 Task: In the  document Pig.epub Add another  'page' Use the Tool Explore 'and look for brief about the picture in first page, copy 2-3 lines in second sheet.' Align the text to the center
Action: Mouse moved to (255, 353)
Screenshot: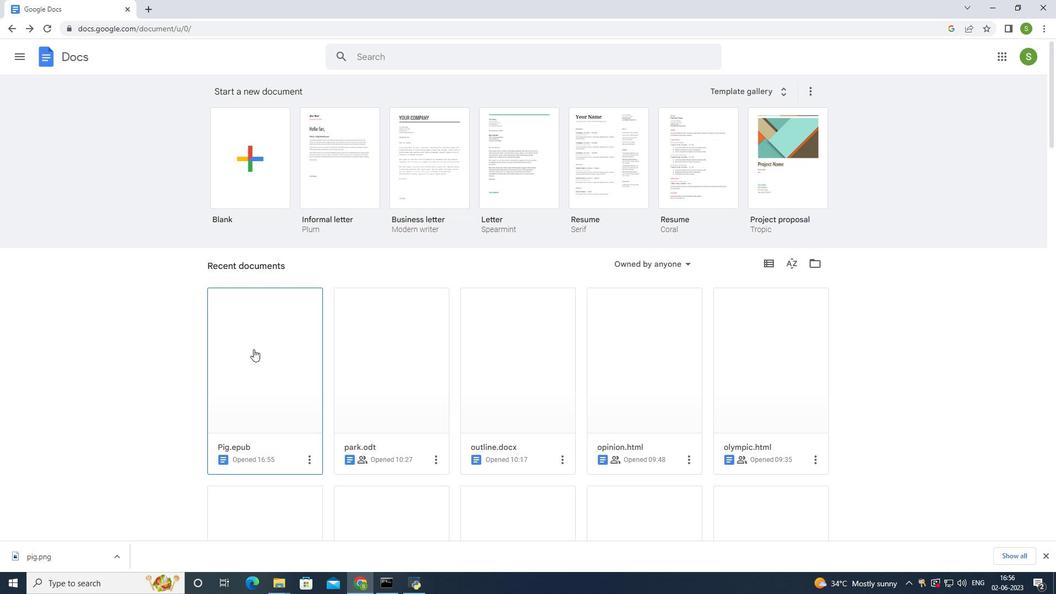 
Action: Mouse pressed left at (255, 353)
Screenshot: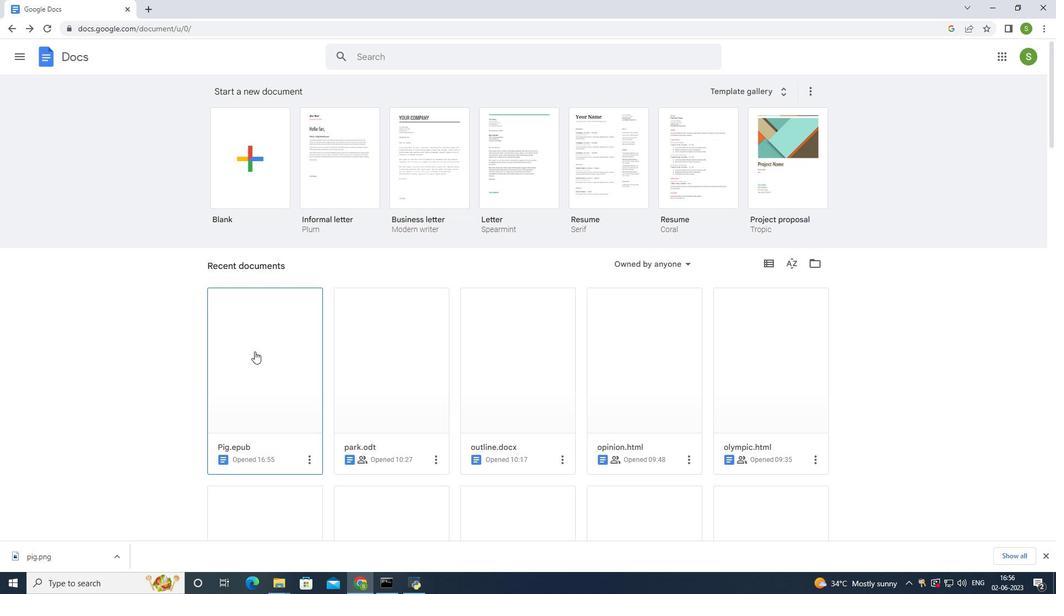 
Action: Mouse moved to (468, 289)
Screenshot: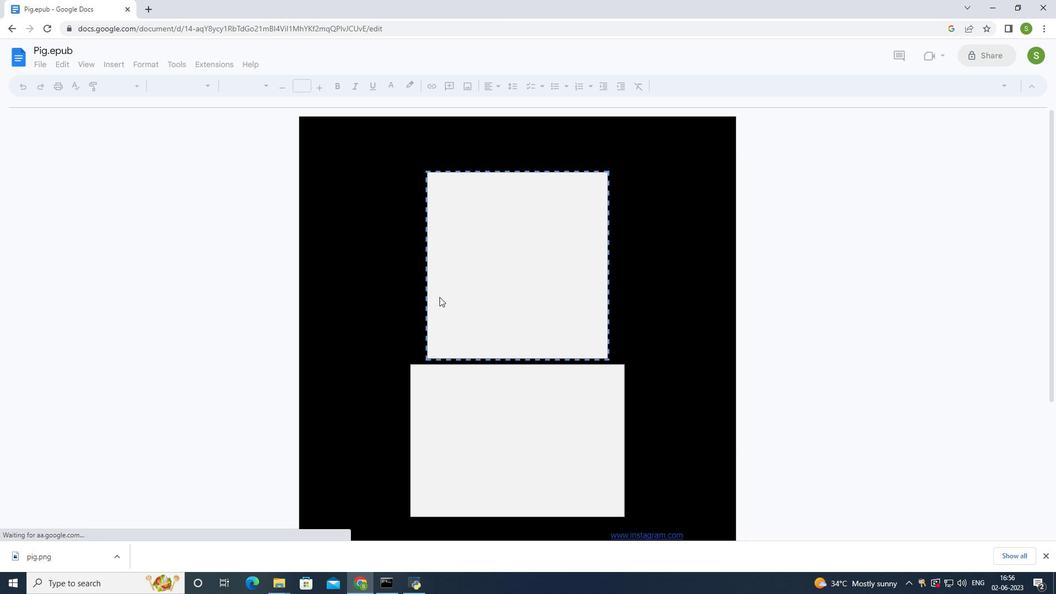 
Action: Mouse scrolled (468, 288) with delta (0, 0)
Screenshot: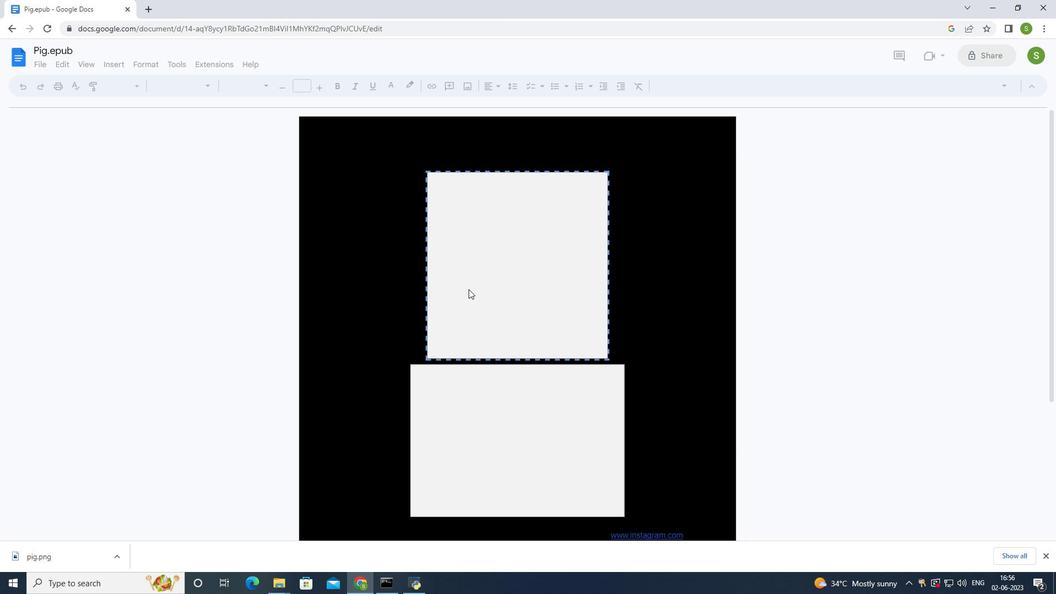 
Action: Mouse scrolled (468, 288) with delta (0, 0)
Screenshot: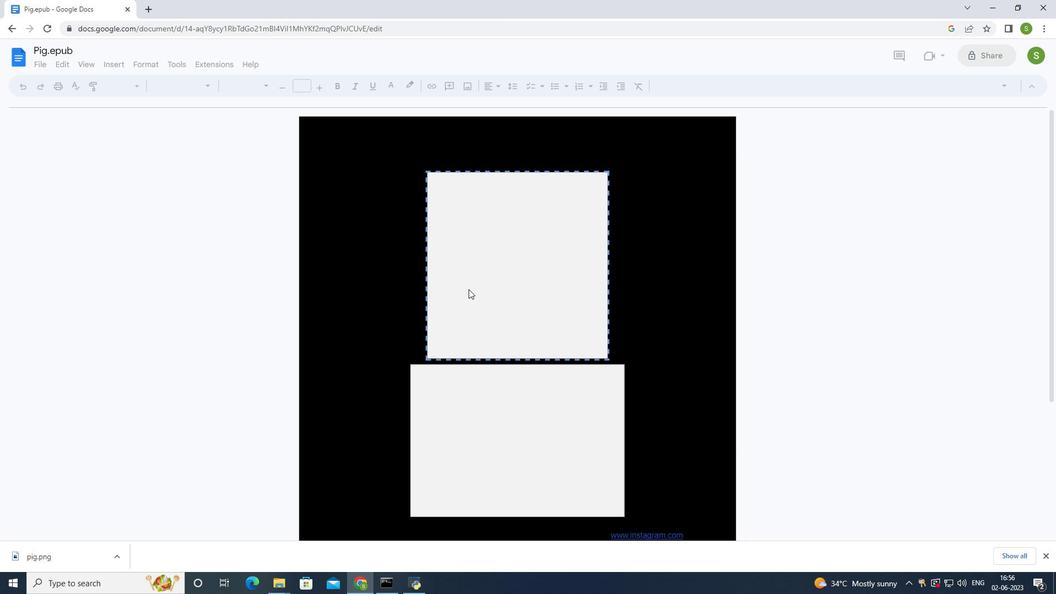 
Action: Mouse scrolled (468, 288) with delta (0, 0)
Screenshot: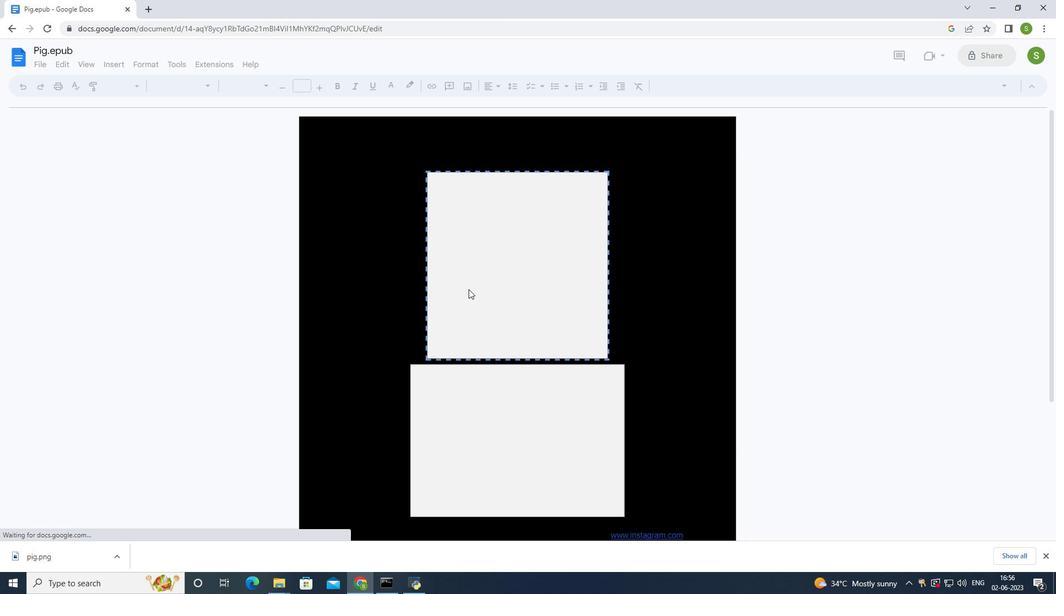 
Action: Mouse scrolled (468, 288) with delta (0, 0)
Screenshot: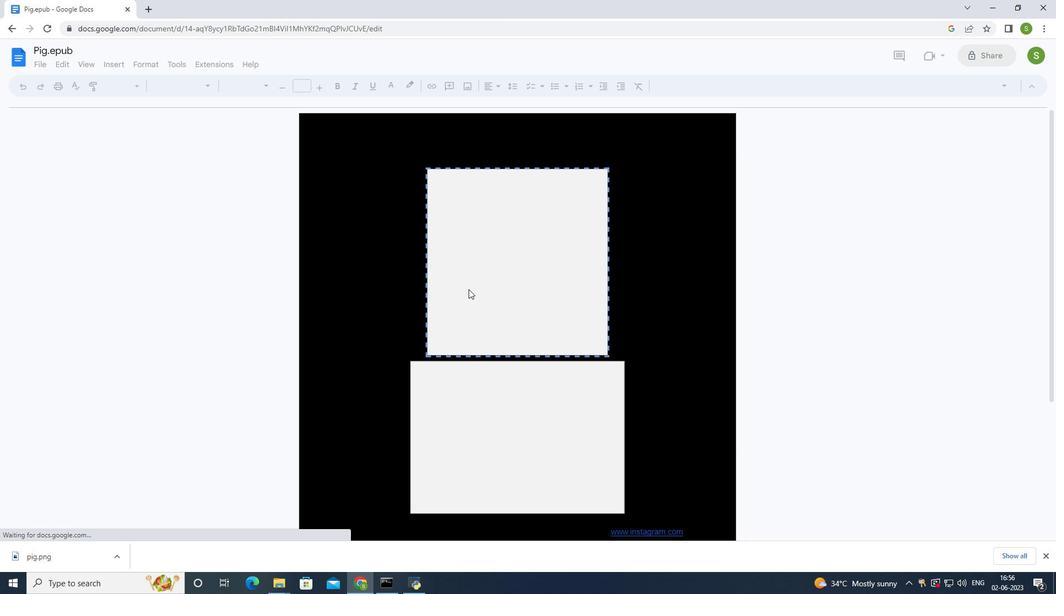 
Action: Mouse scrolled (468, 288) with delta (0, 0)
Screenshot: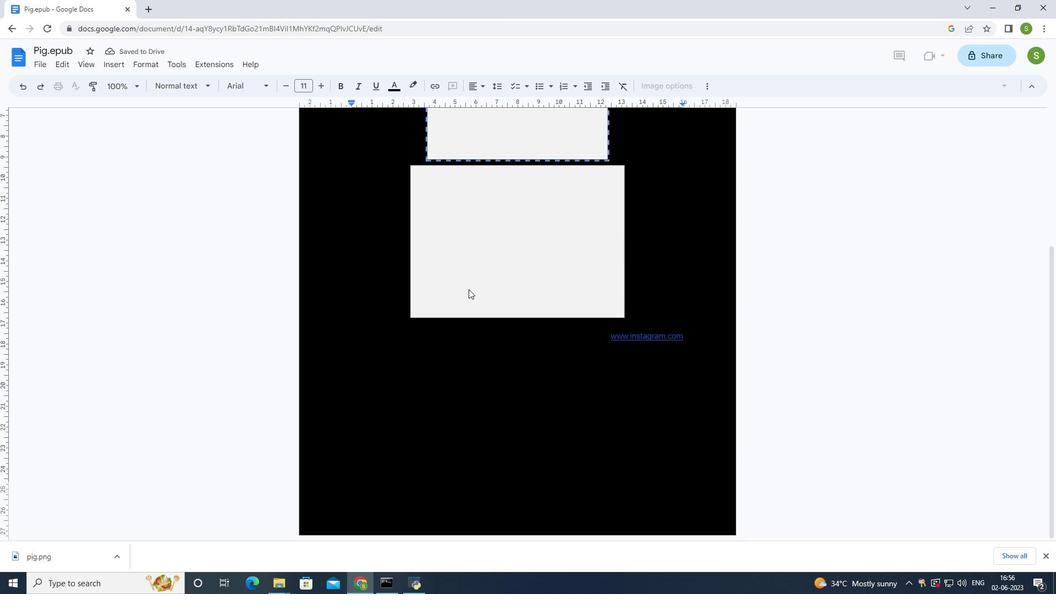 
Action: Mouse scrolled (468, 288) with delta (0, 0)
Screenshot: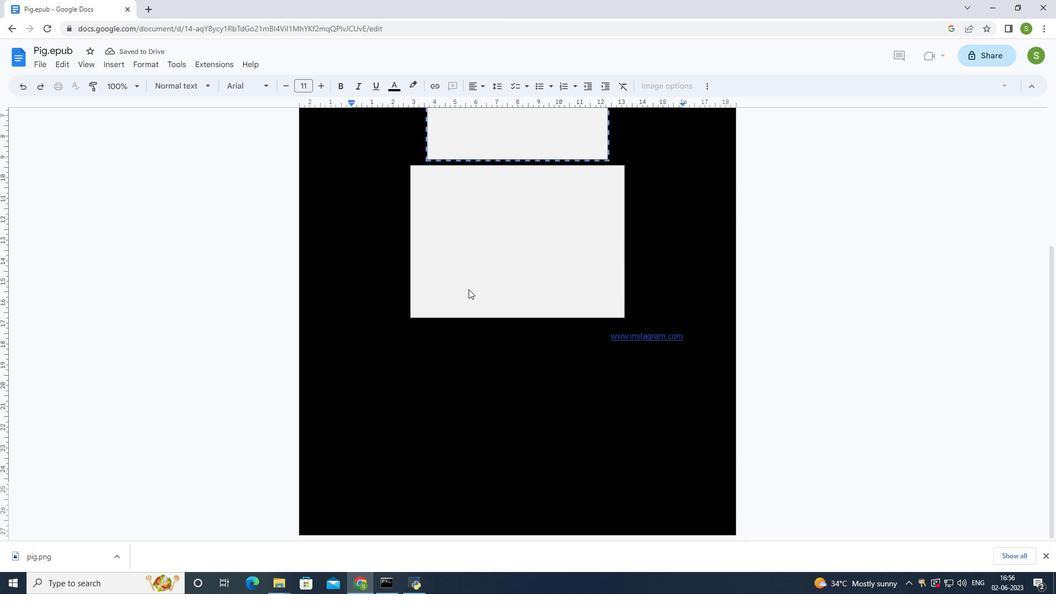 
Action: Mouse scrolled (468, 288) with delta (0, 0)
Screenshot: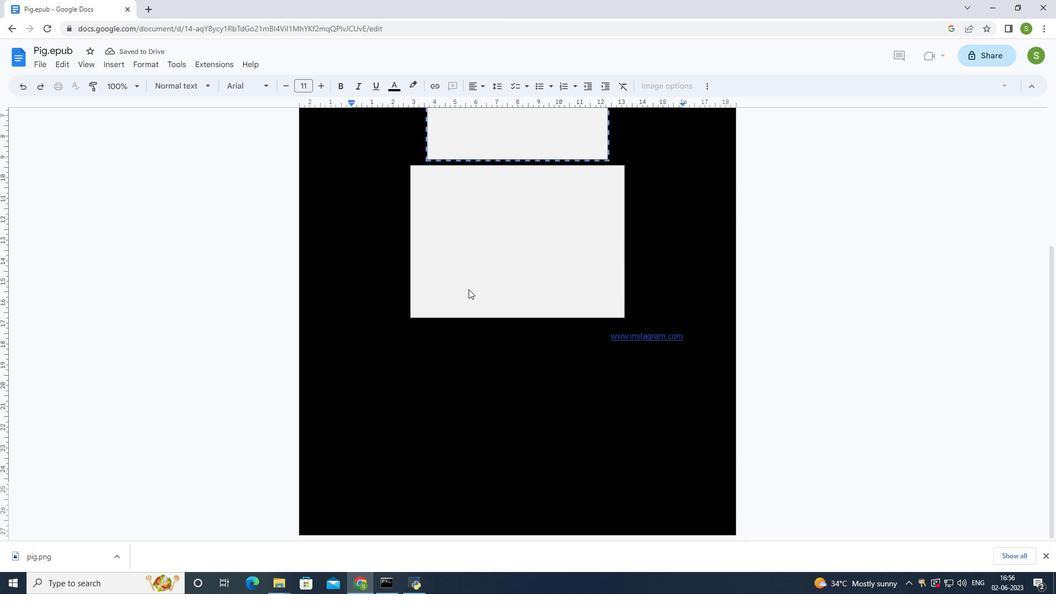 
Action: Mouse moved to (44, 63)
Screenshot: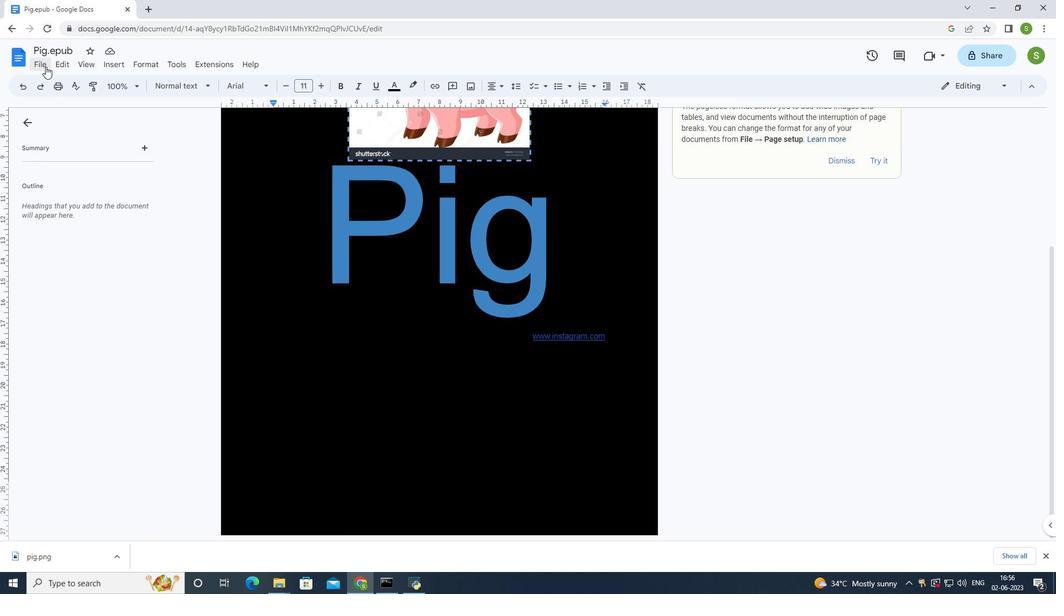 
Action: Mouse pressed left at (44, 63)
Screenshot: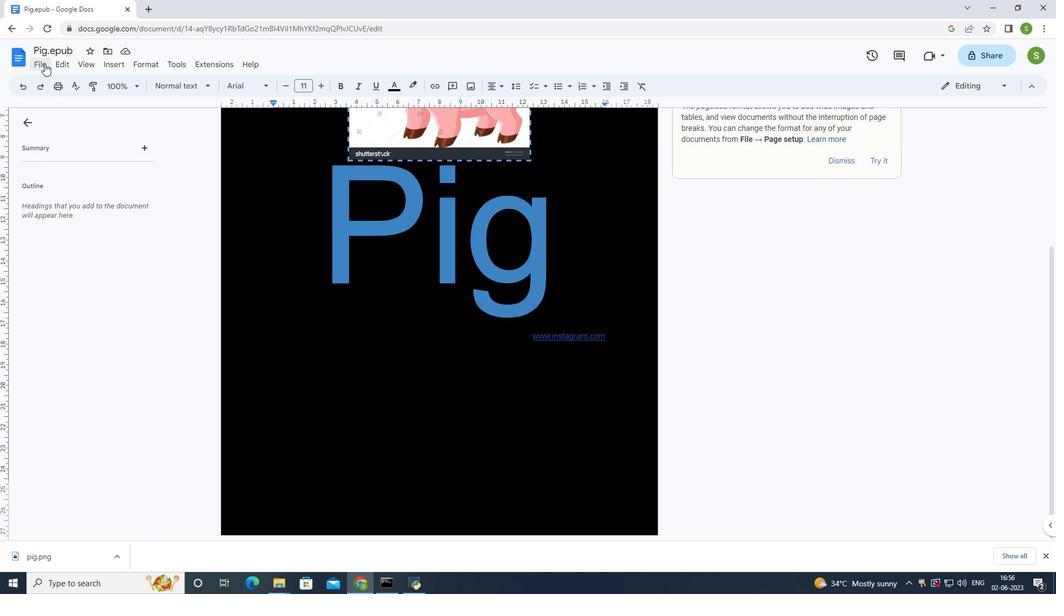 
Action: Mouse moved to (164, 377)
Screenshot: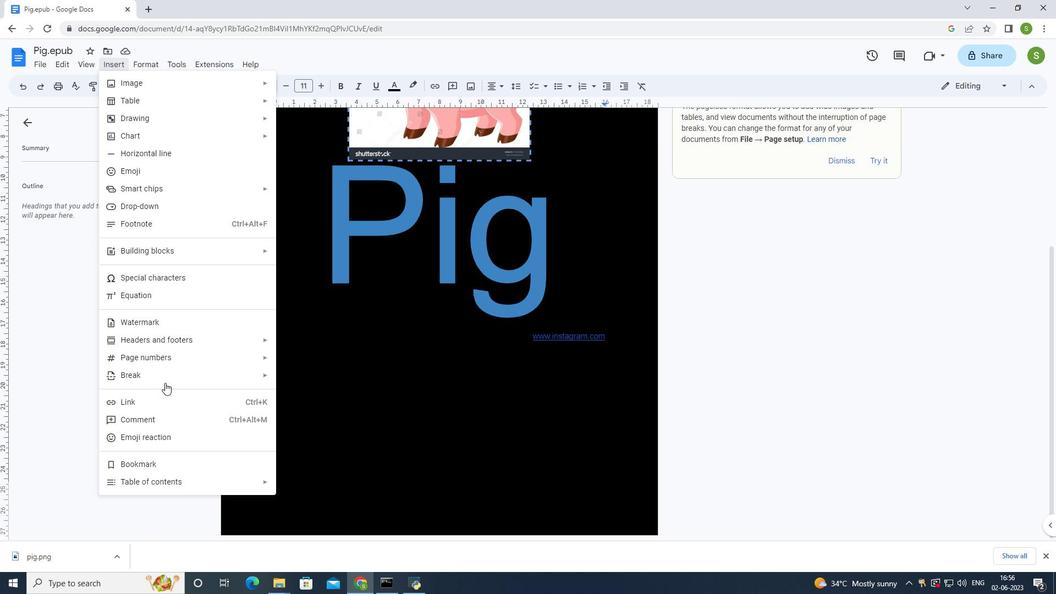 
Action: Mouse pressed left at (164, 377)
Screenshot: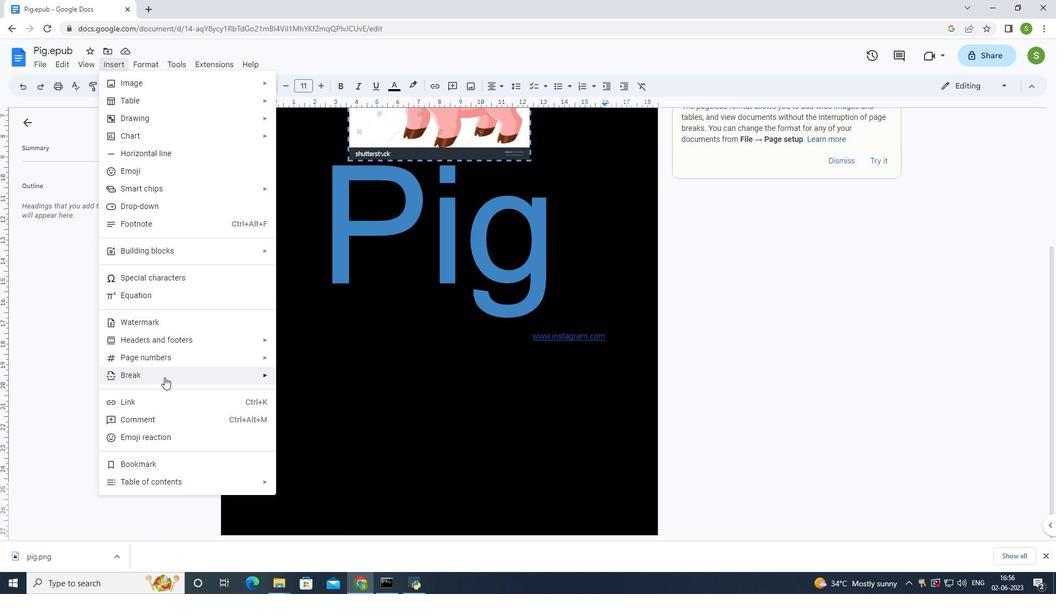 
Action: Mouse moved to (321, 381)
Screenshot: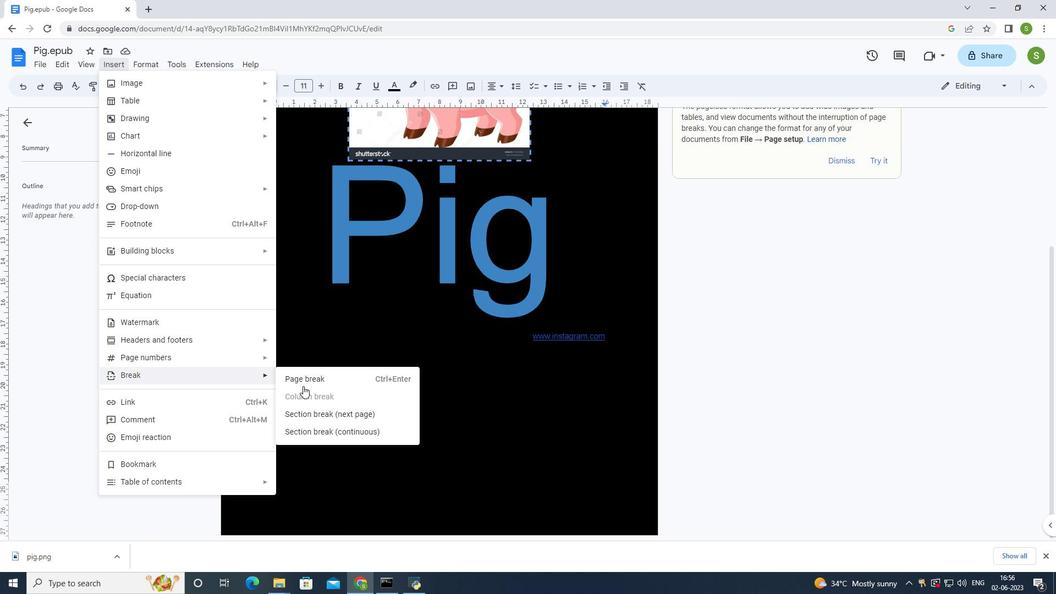 
Action: Mouse pressed left at (321, 381)
Screenshot: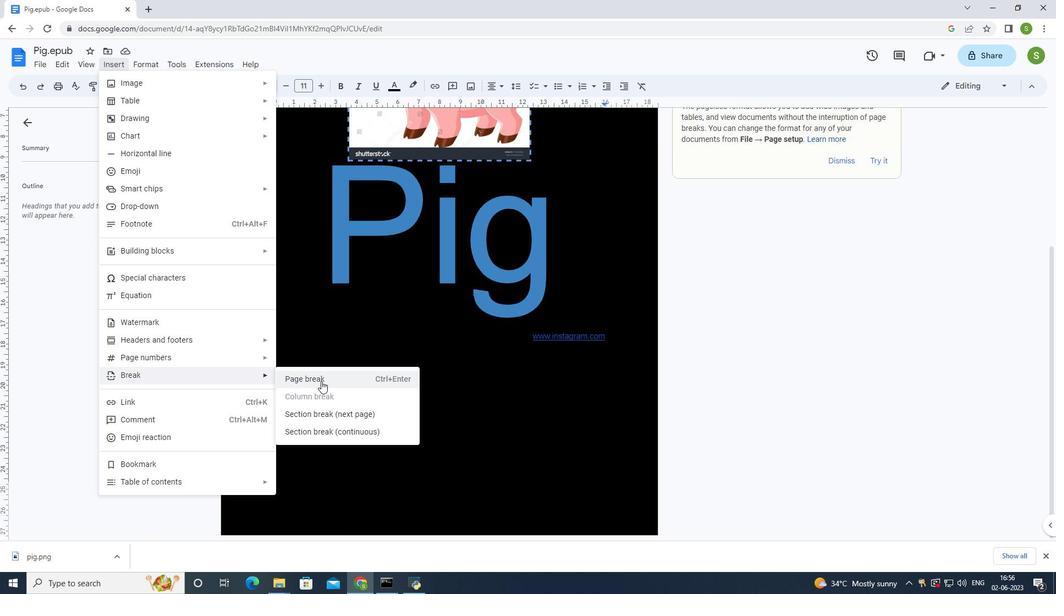 
Action: Mouse moved to (413, 299)
Screenshot: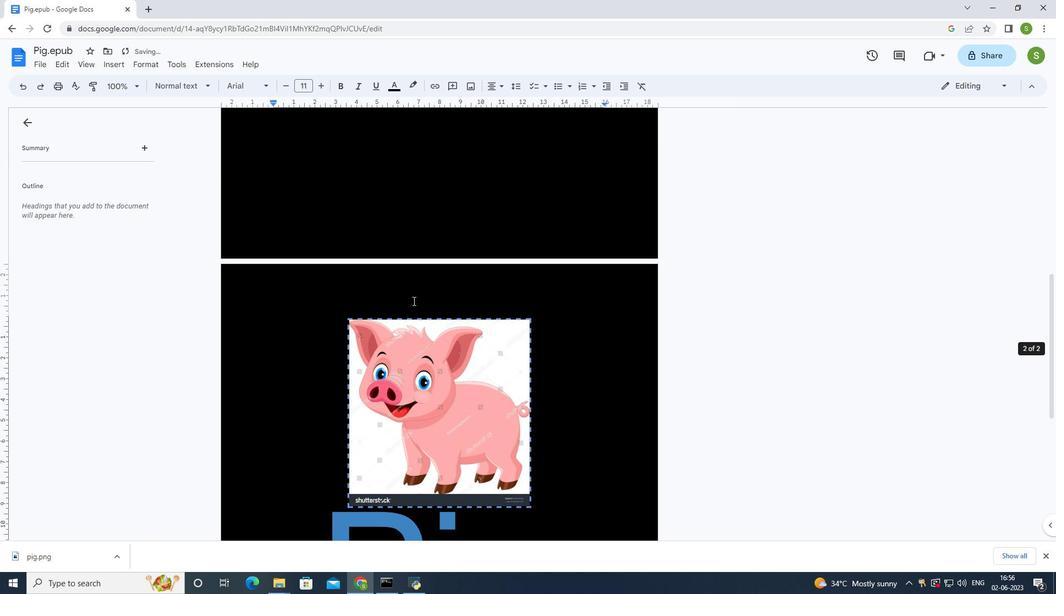 
Action: Mouse scrolled (413, 300) with delta (0, 0)
Screenshot: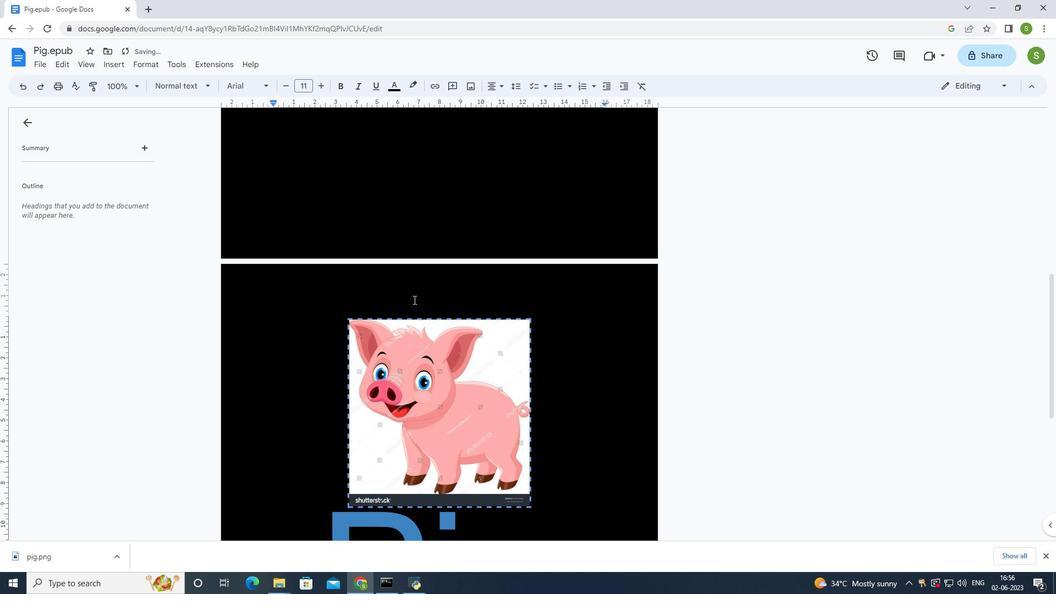 
Action: Mouse scrolled (413, 300) with delta (0, 0)
Screenshot: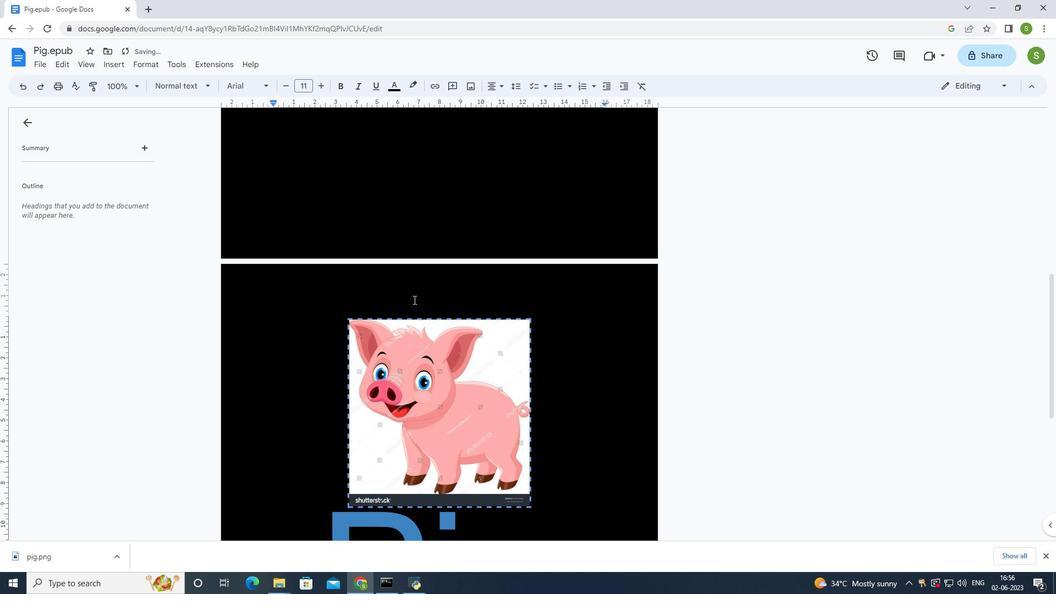 
Action: Mouse scrolled (413, 300) with delta (0, 0)
Screenshot: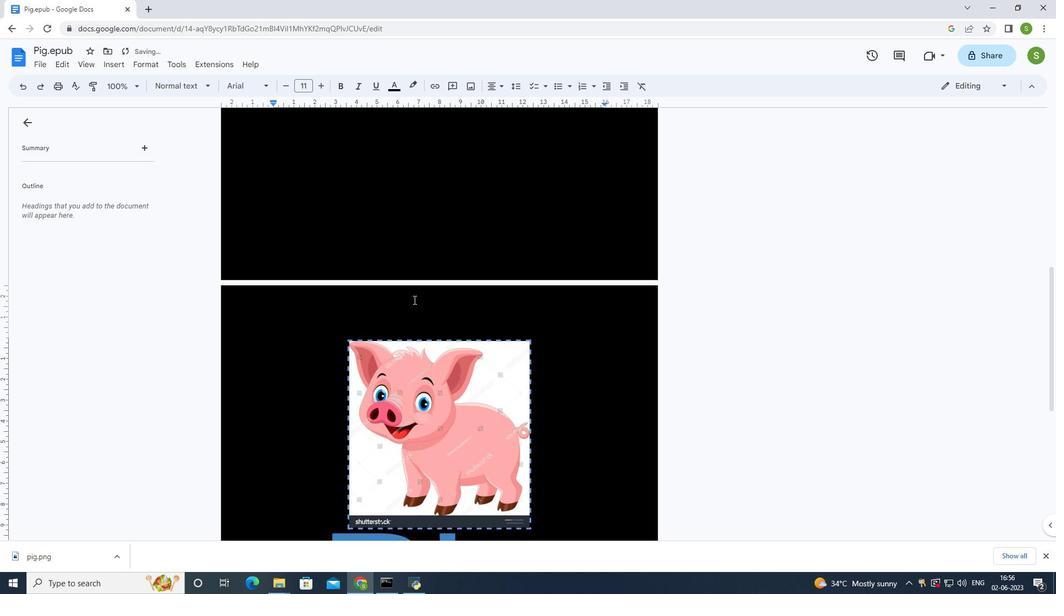 
Action: Mouse moved to (180, 68)
Screenshot: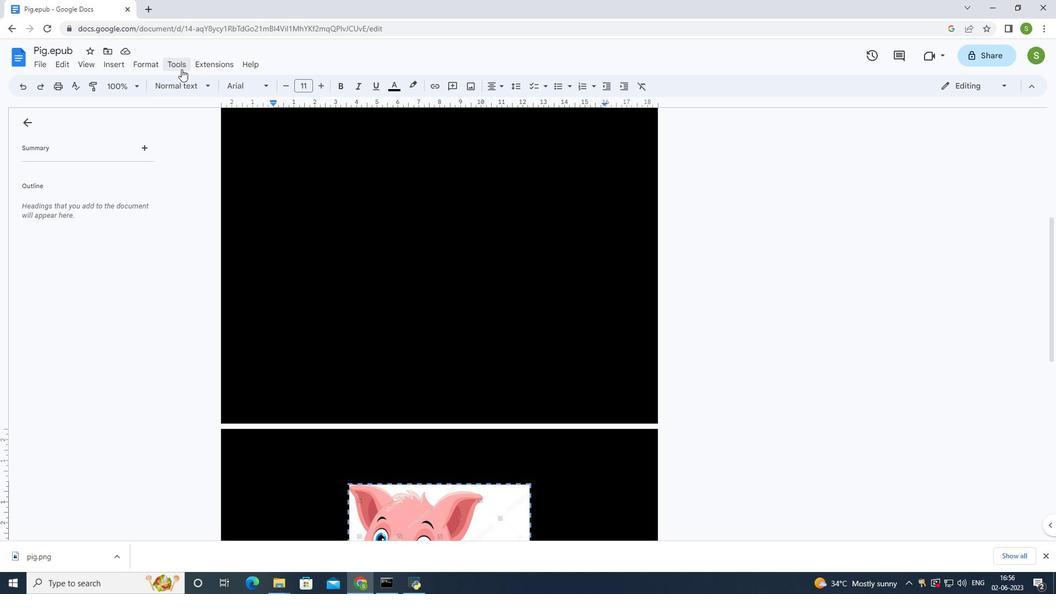 
Action: Mouse pressed left at (180, 68)
Screenshot: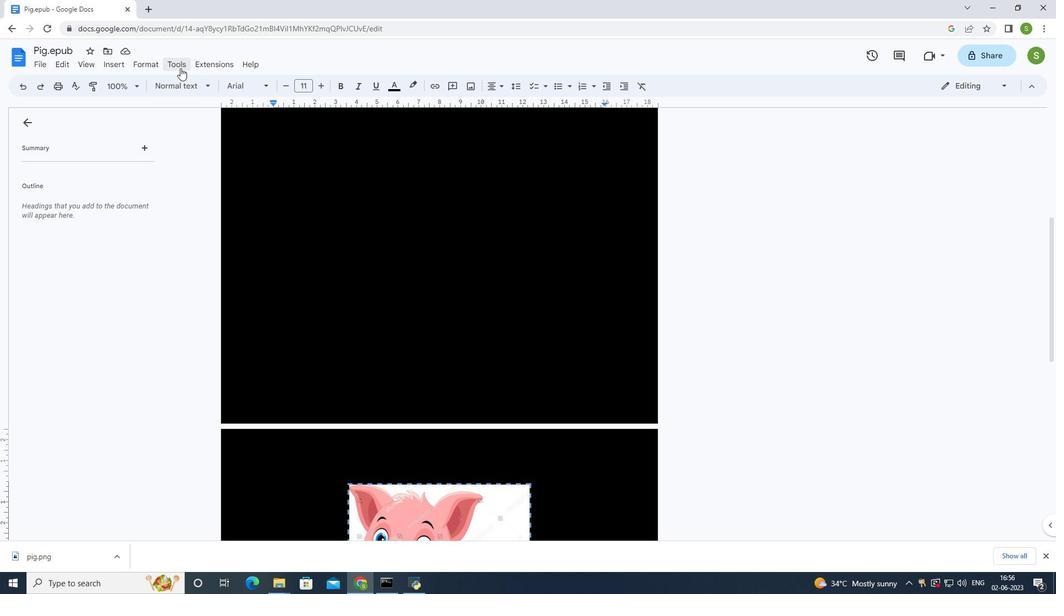 
Action: Mouse moved to (204, 171)
Screenshot: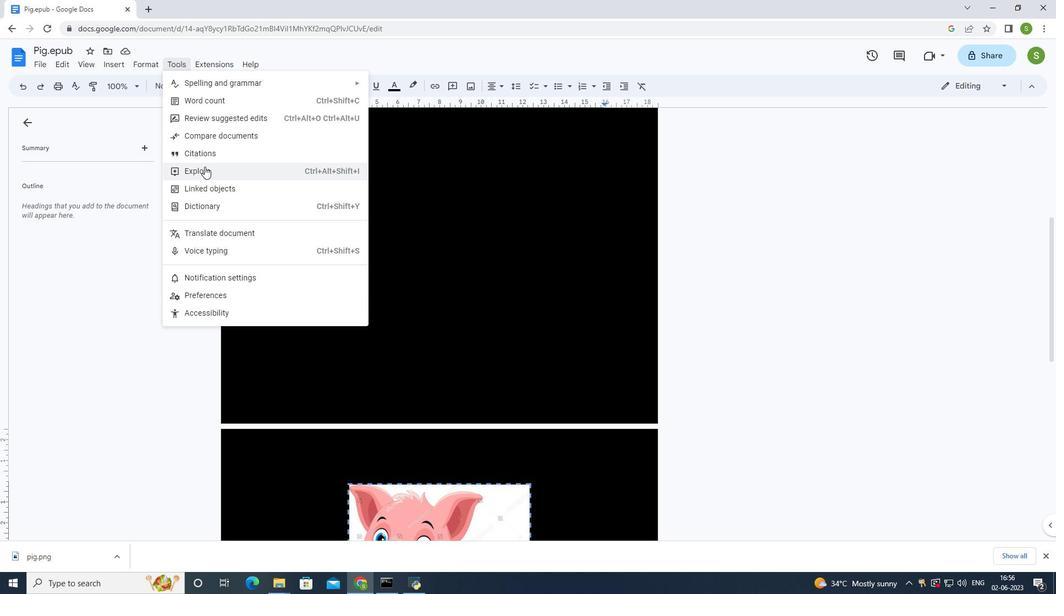 
Action: Mouse pressed left at (204, 171)
Screenshot: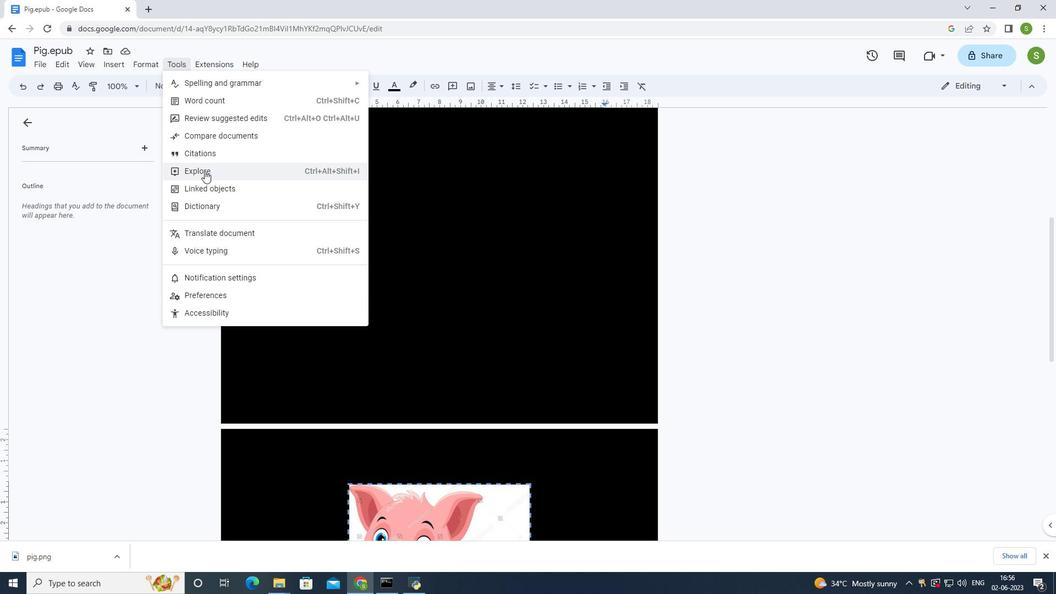
Action: Mouse moved to (945, 349)
Screenshot: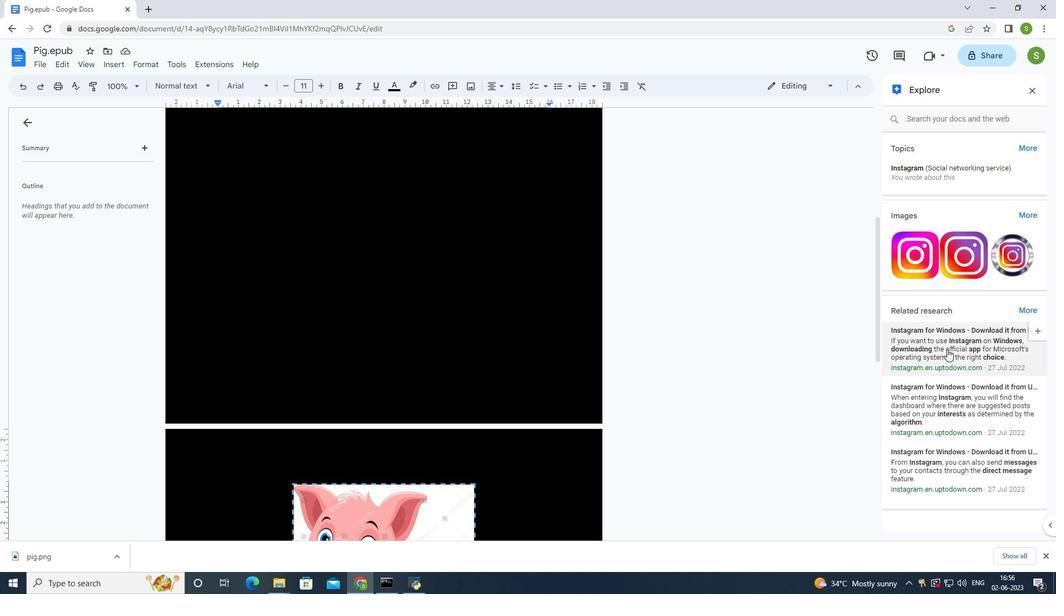 
Action: Mouse pressed left at (945, 349)
Screenshot: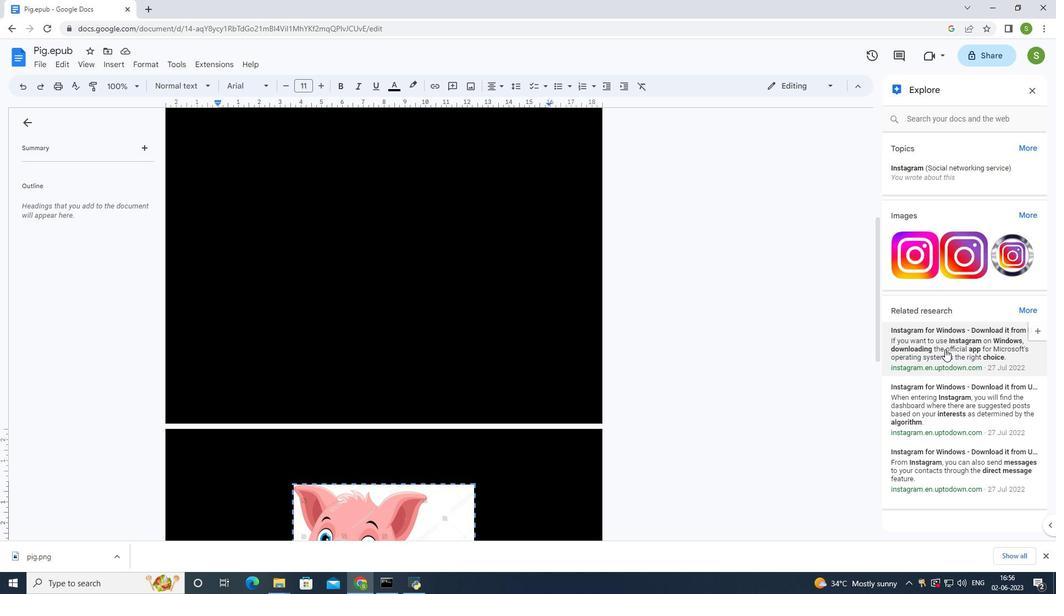 
Action: Mouse moved to (391, 346)
Screenshot: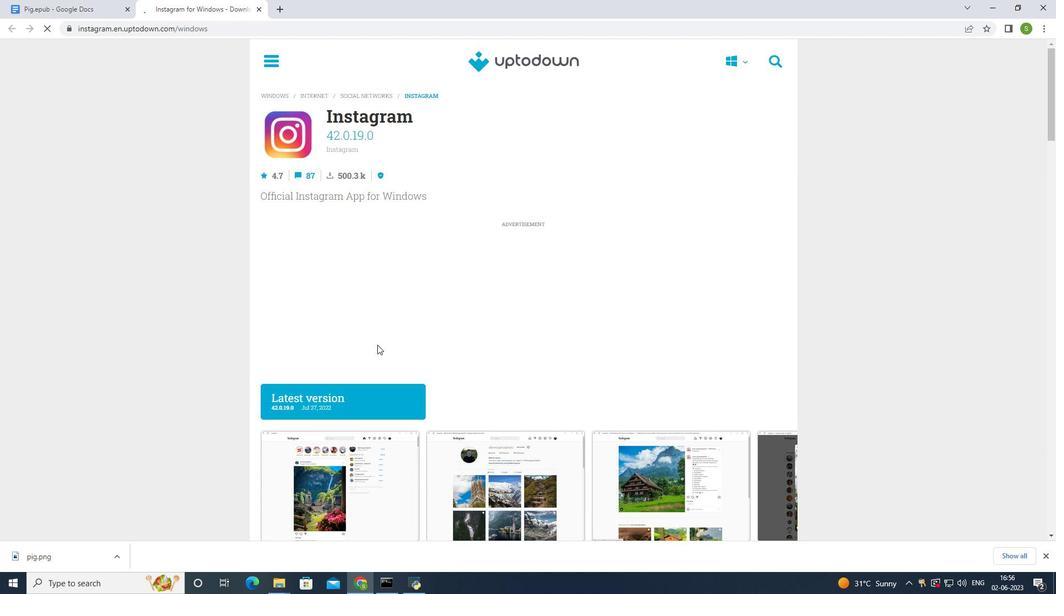 
Action: Mouse scrolled (391, 345) with delta (0, 0)
Screenshot: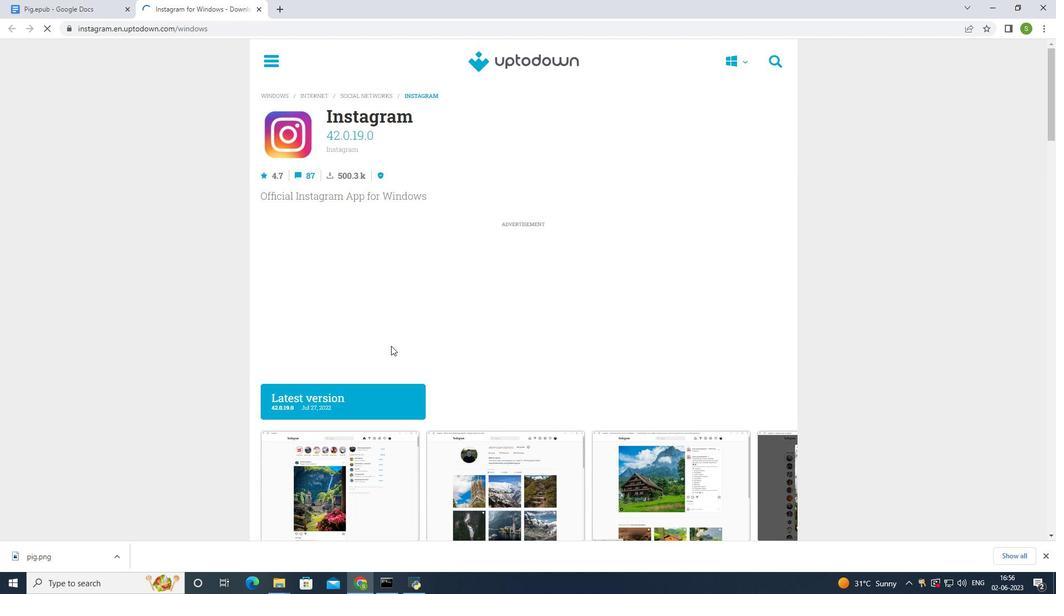 
Action: Mouse scrolled (391, 345) with delta (0, 0)
Screenshot: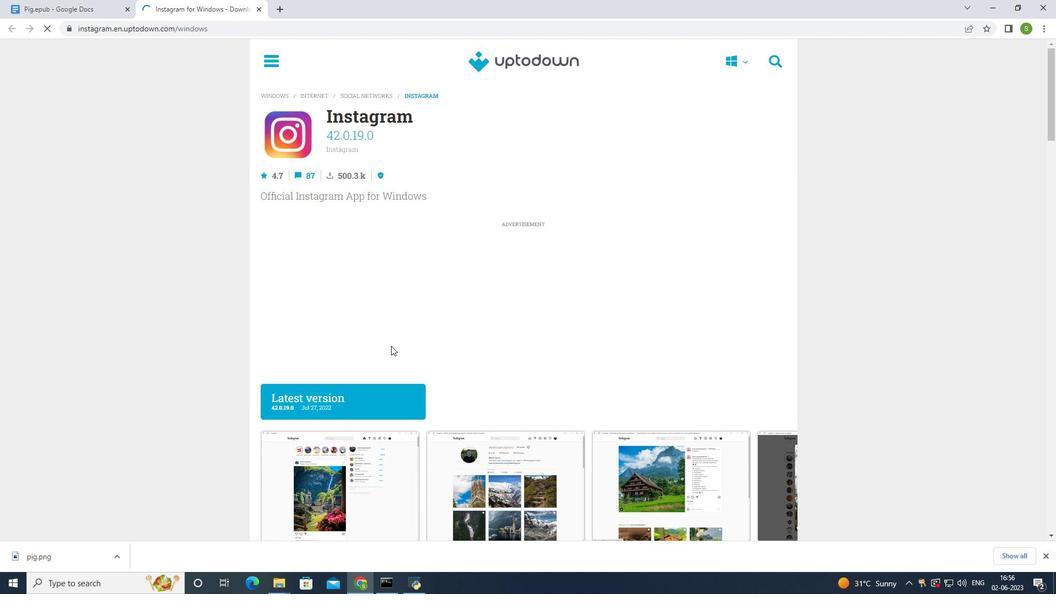 
Action: Mouse scrolled (391, 345) with delta (0, 0)
Screenshot: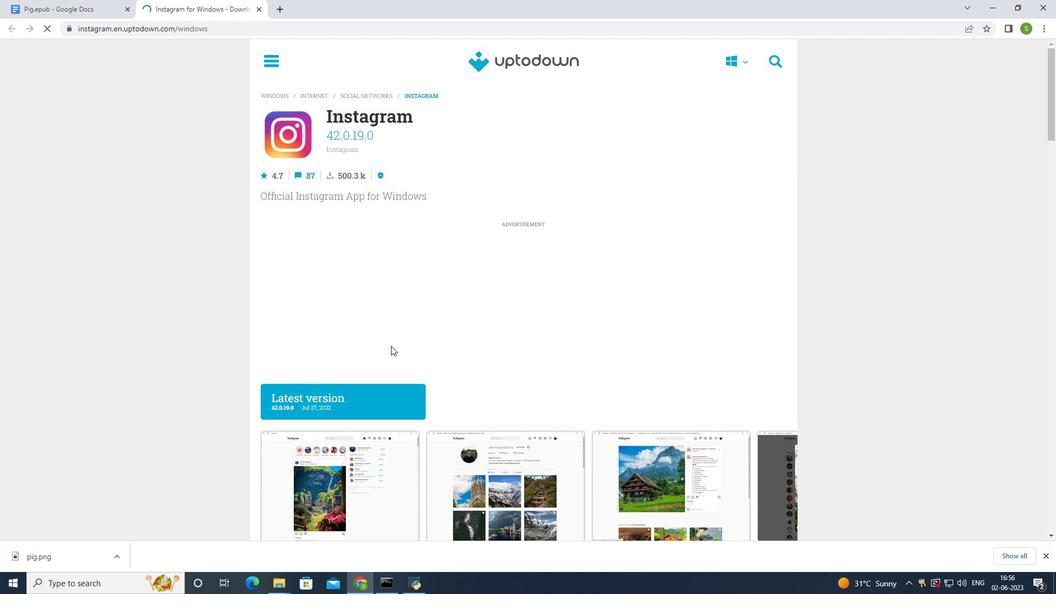
Action: Mouse scrolled (391, 345) with delta (0, 0)
Screenshot: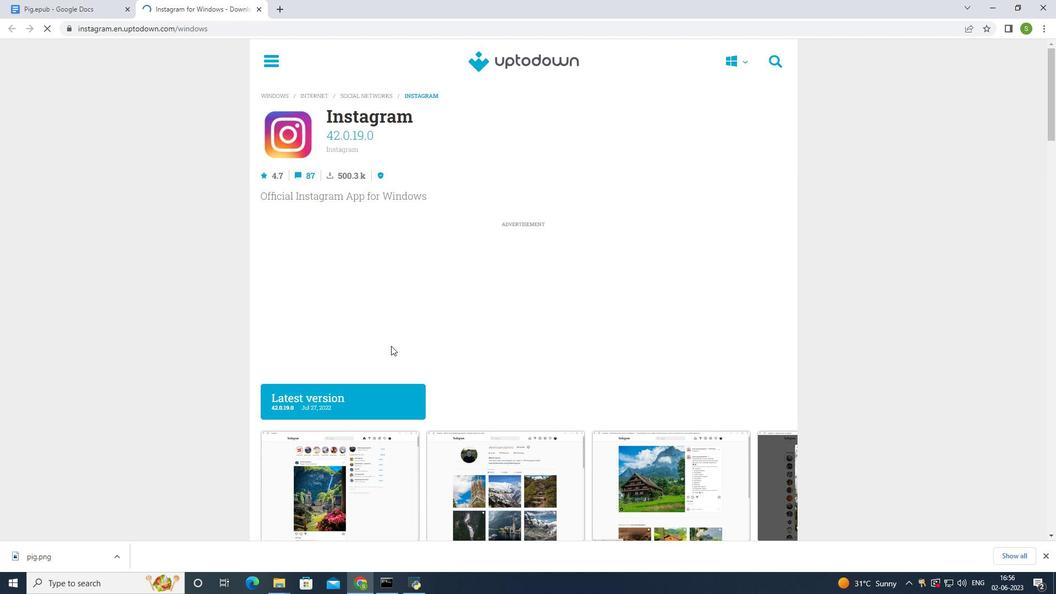 
Action: Mouse scrolled (391, 345) with delta (0, 0)
Screenshot: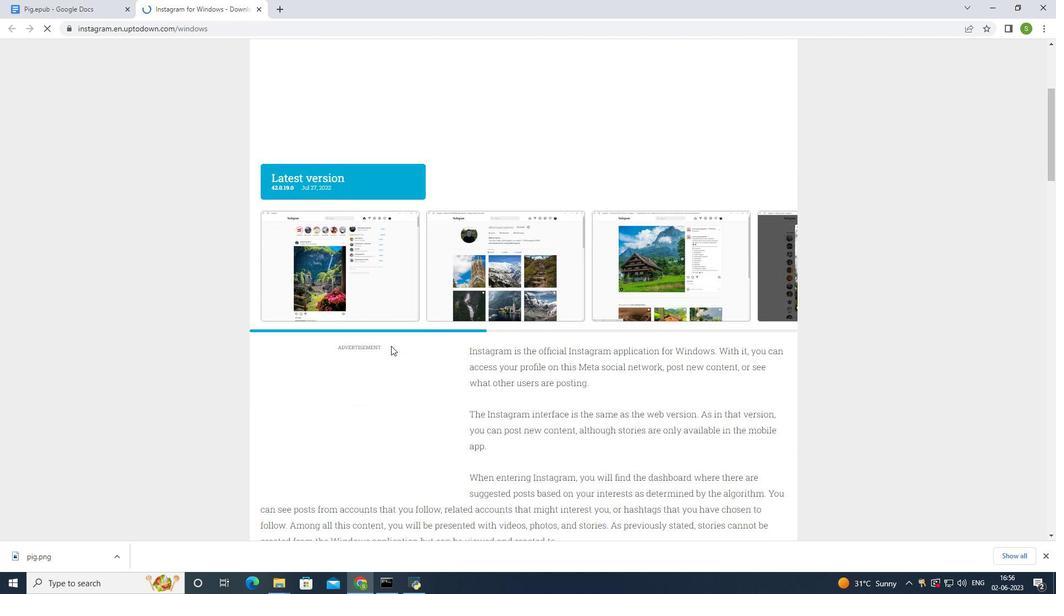 
Action: Mouse scrolled (391, 345) with delta (0, 0)
Screenshot: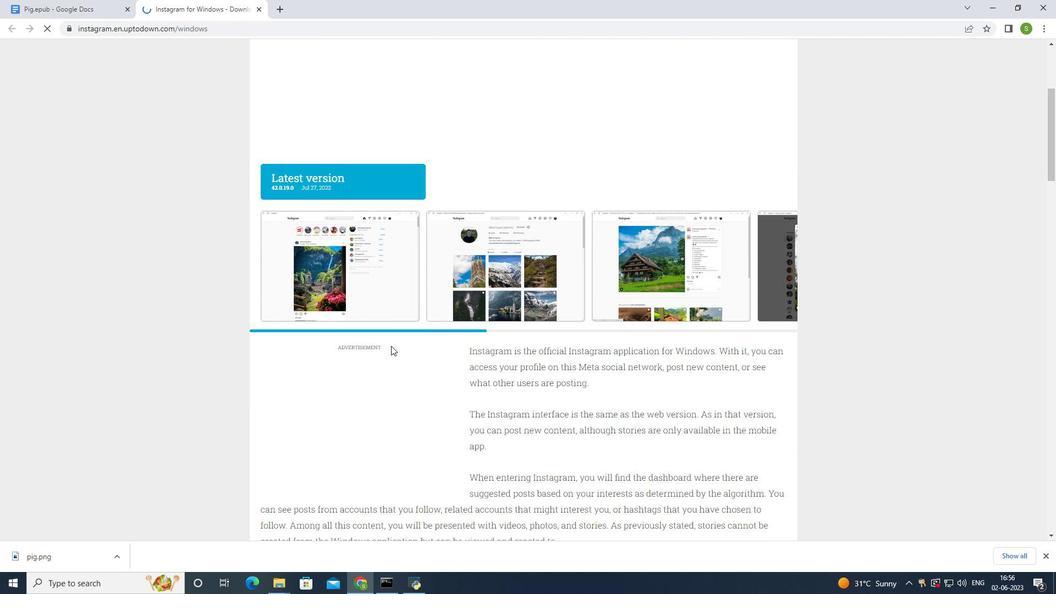 
Action: Mouse moved to (407, 343)
Screenshot: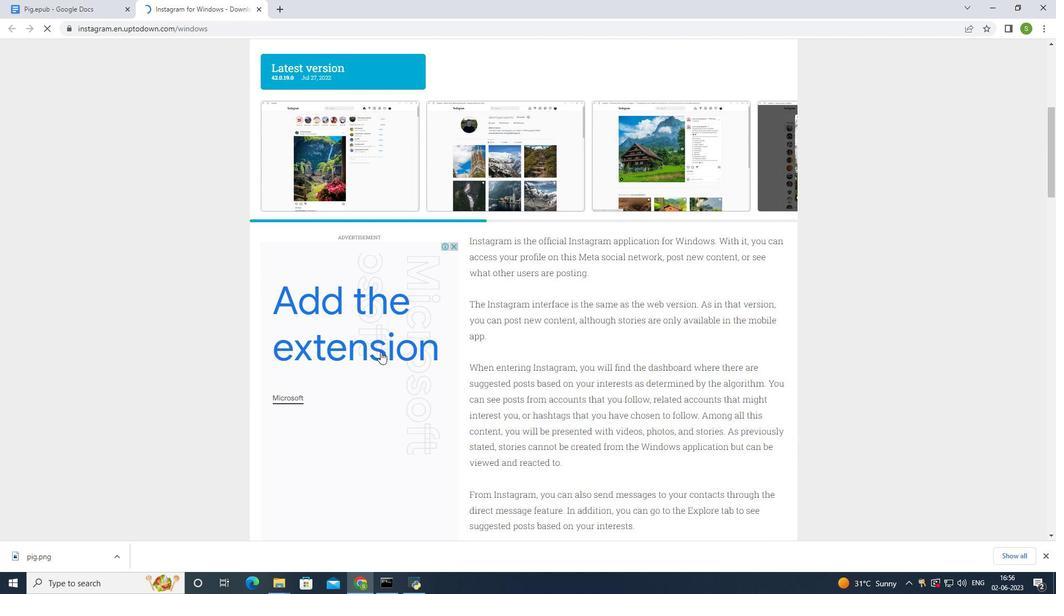 
Action: Mouse scrolled (407, 343) with delta (0, 0)
Screenshot: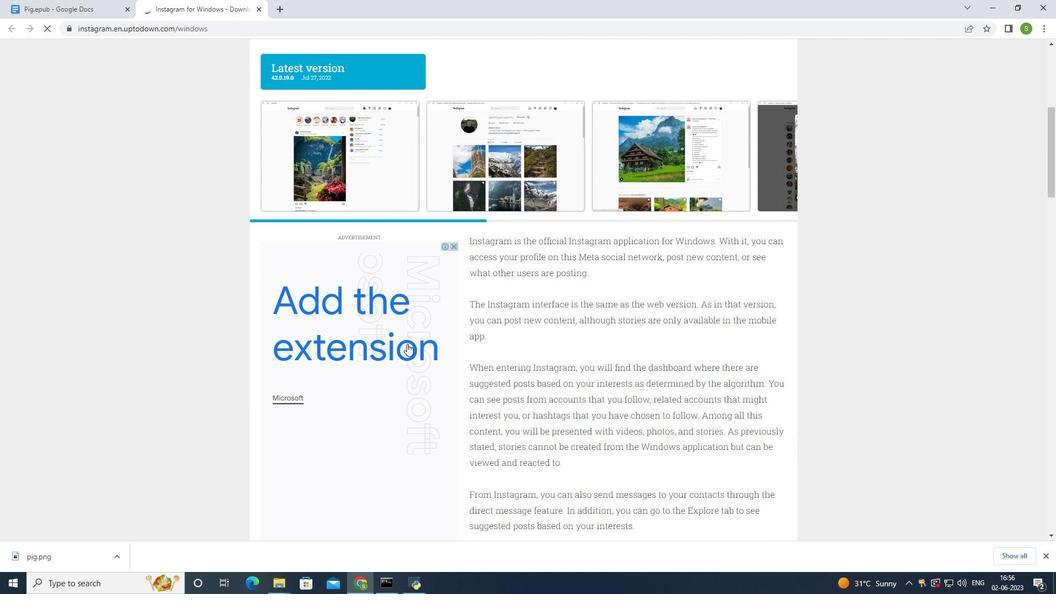 
Action: Mouse scrolled (407, 343) with delta (0, 0)
Screenshot: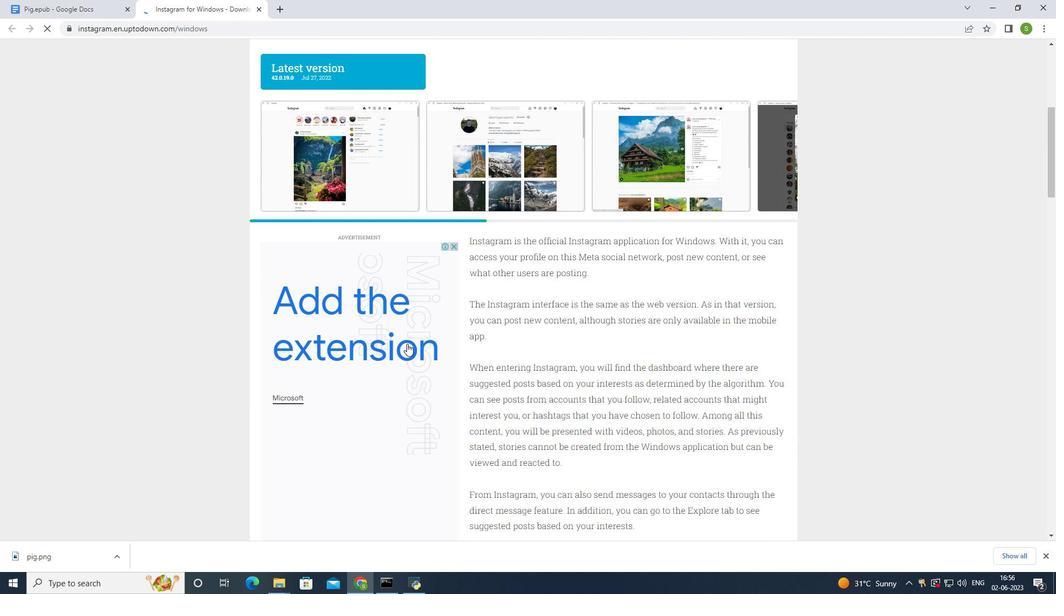 
Action: Mouse moved to (471, 130)
Screenshot: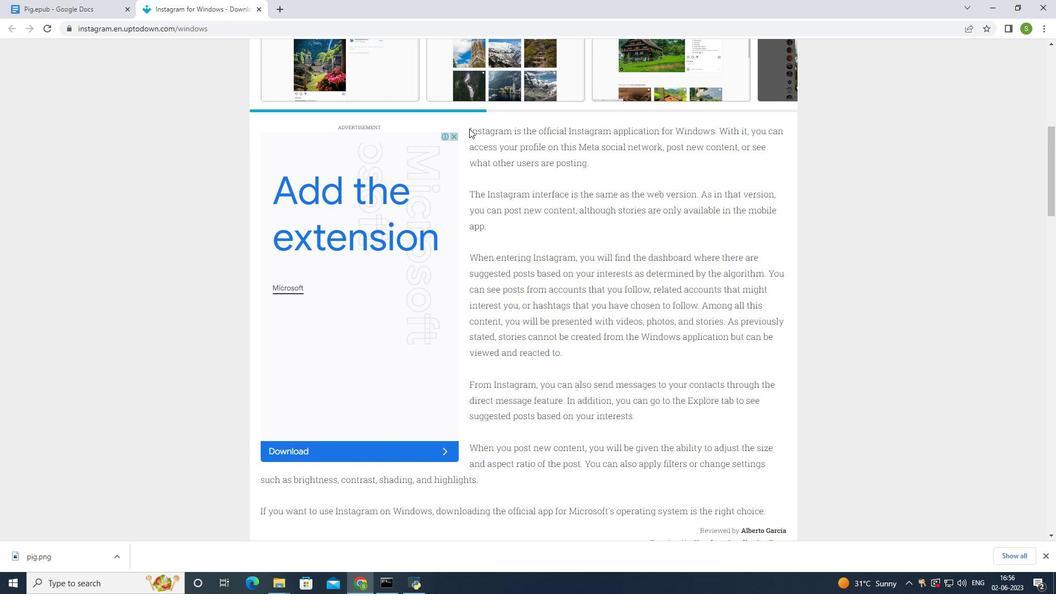 
Action: Mouse pressed left at (471, 130)
Screenshot: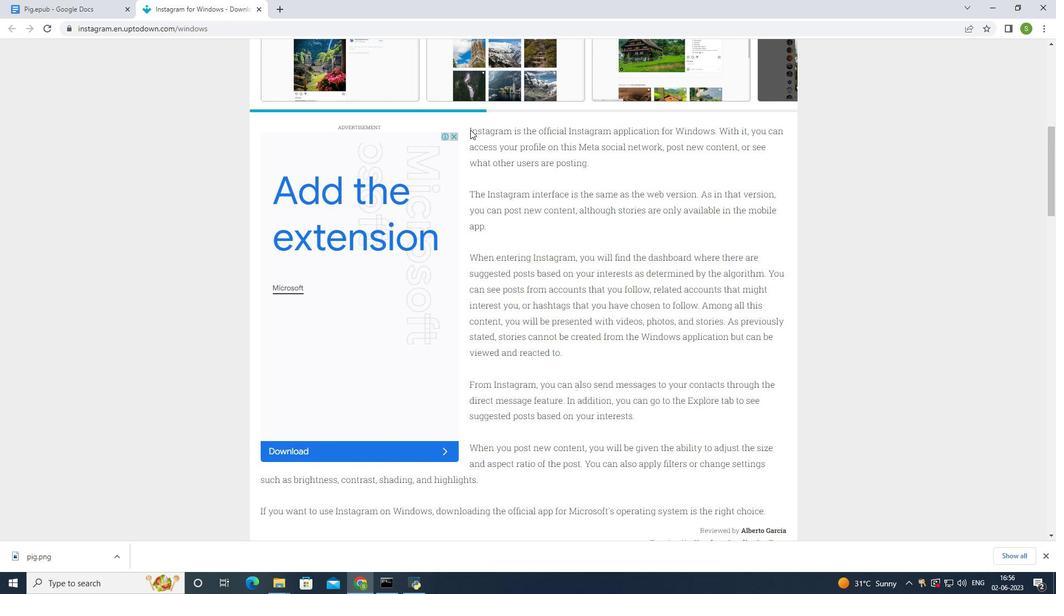 
Action: Mouse moved to (468, 124)
Screenshot: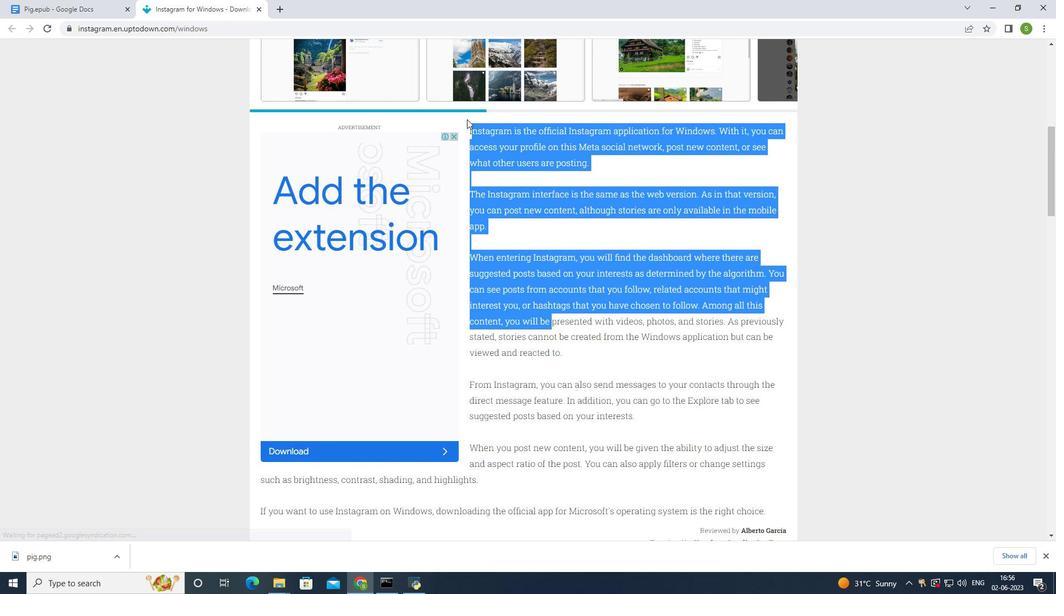 
Action: Mouse pressed left at (468, 124)
Screenshot: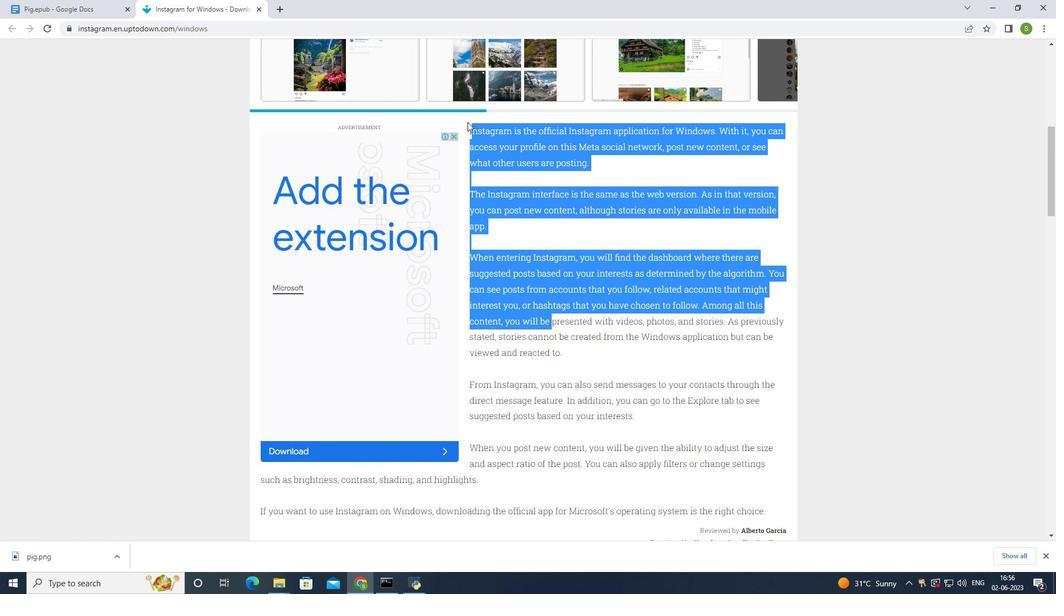 
Action: Mouse pressed left at (468, 124)
Screenshot: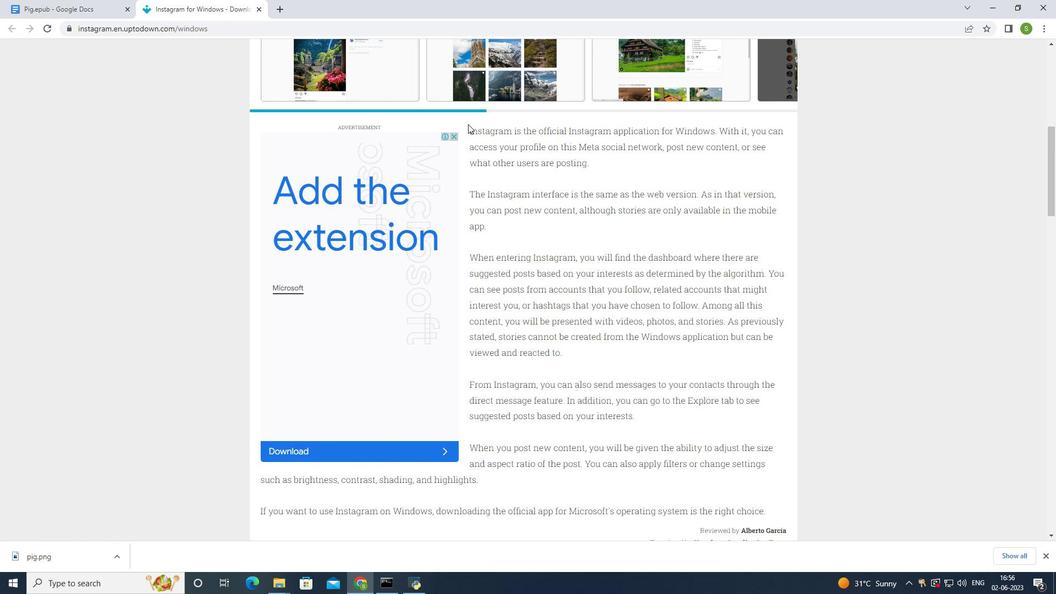 
Action: Mouse moved to (641, 402)
Screenshot: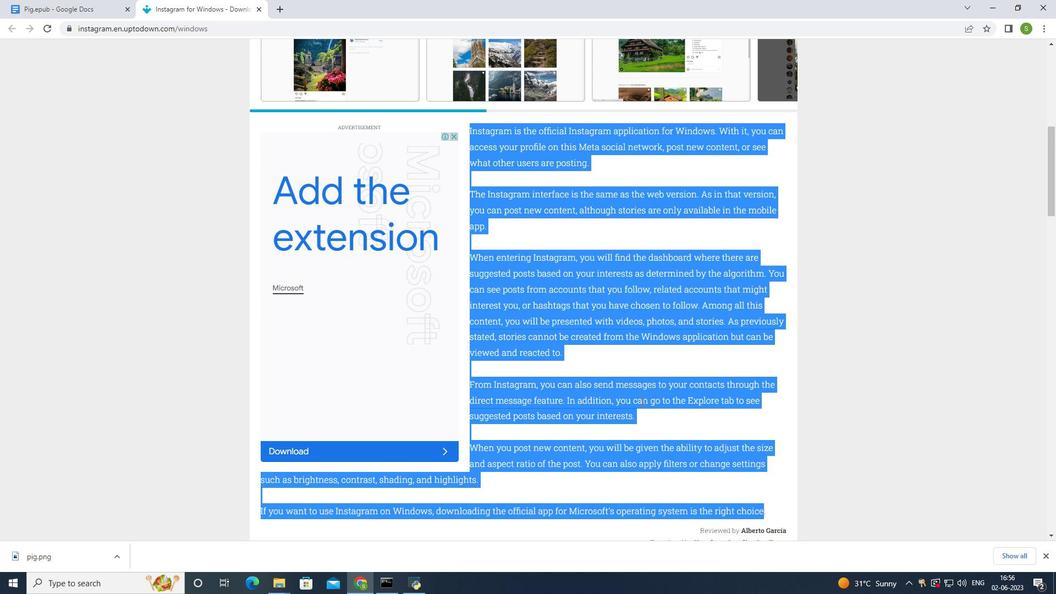 
Action: Key pressed ctrl+C
Screenshot: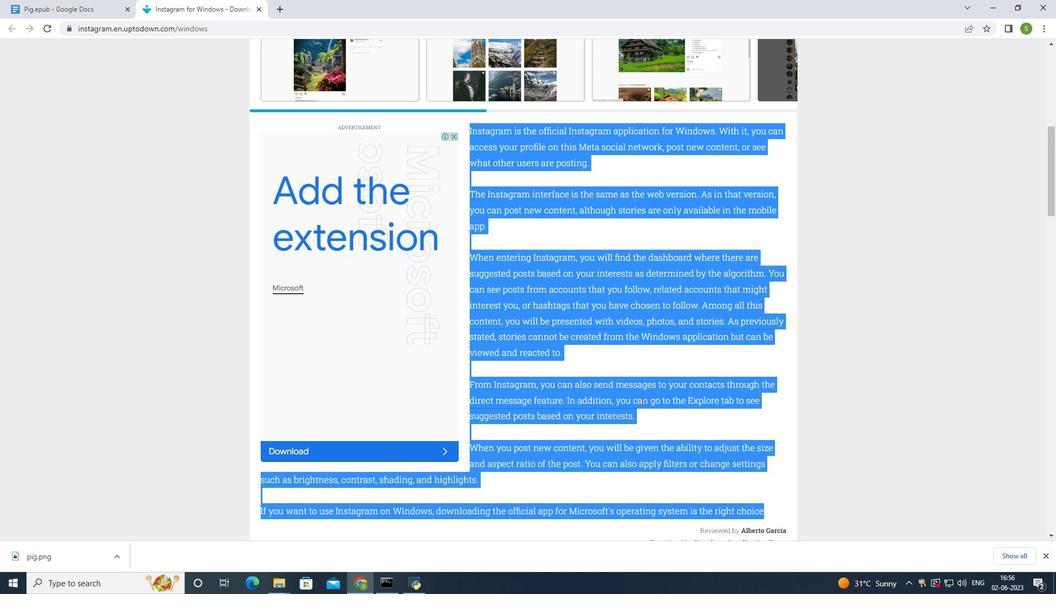 
Action: Mouse moved to (108, 8)
Screenshot: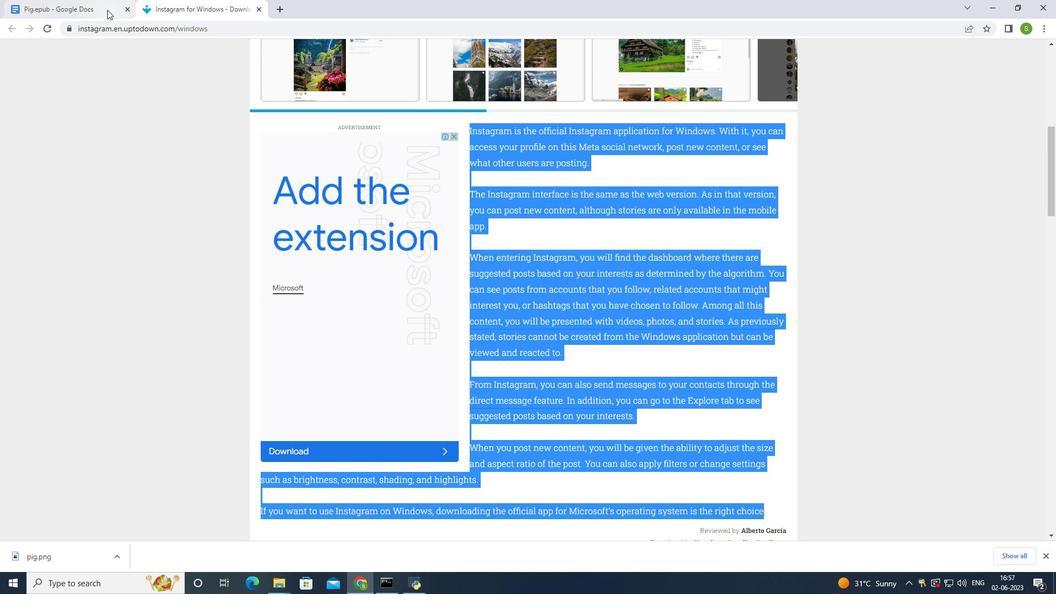 
Action: Mouse pressed left at (108, 8)
Screenshot: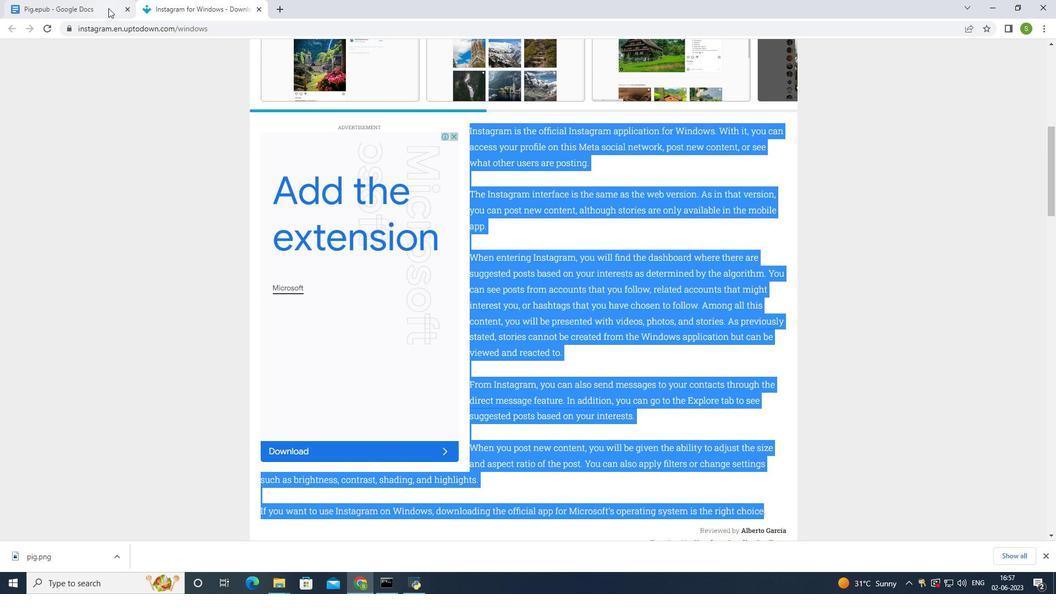 
Action: Mouse moved to (413, 278)
Screenshot: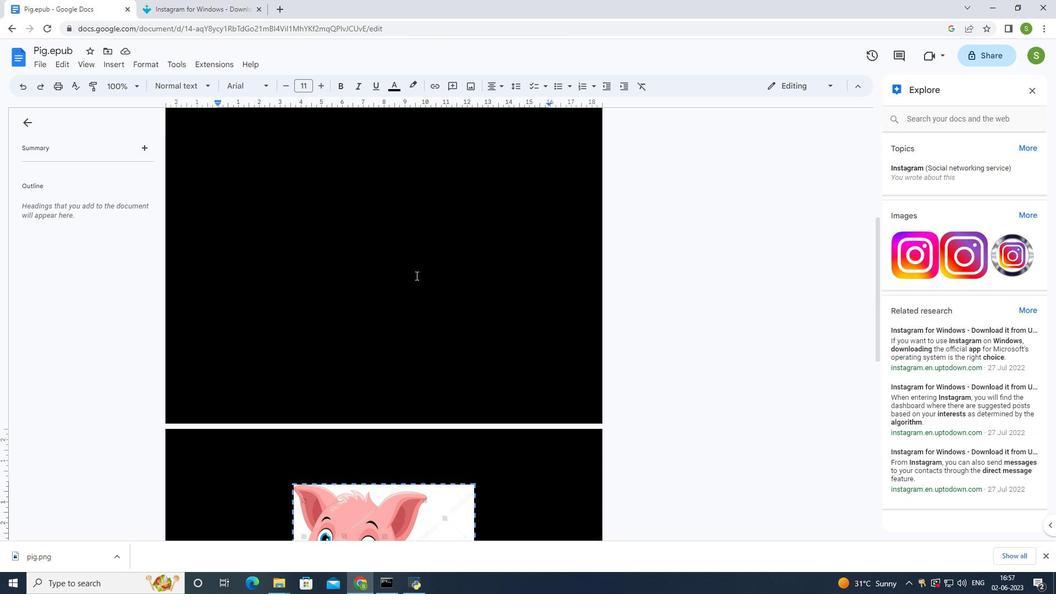 
Action: Mouse pressed left at (413, 278)
Screenshot: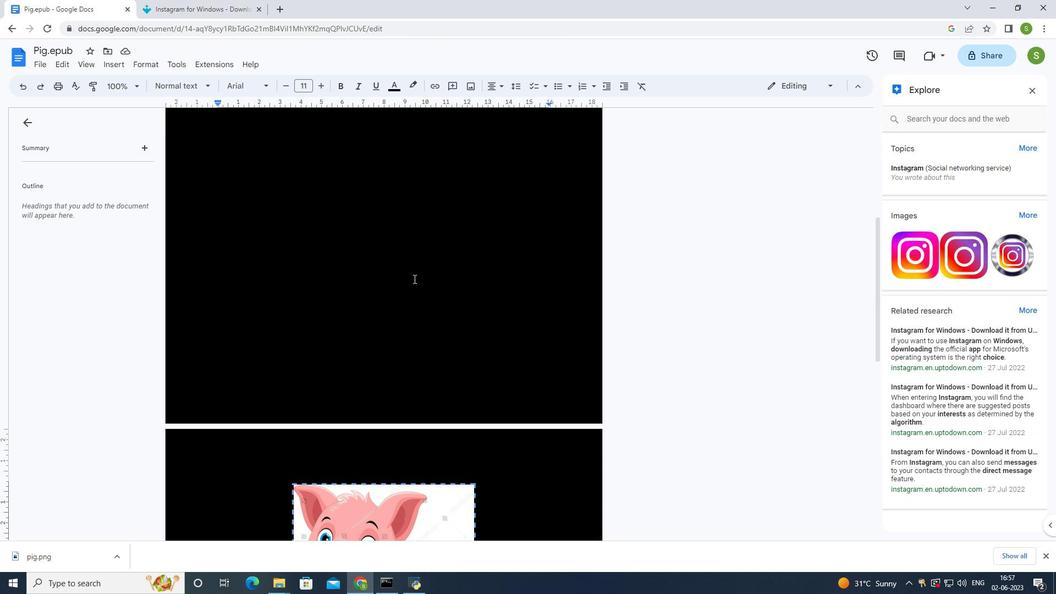 
Action: Mouse moved to (381, 252)
Screenshot: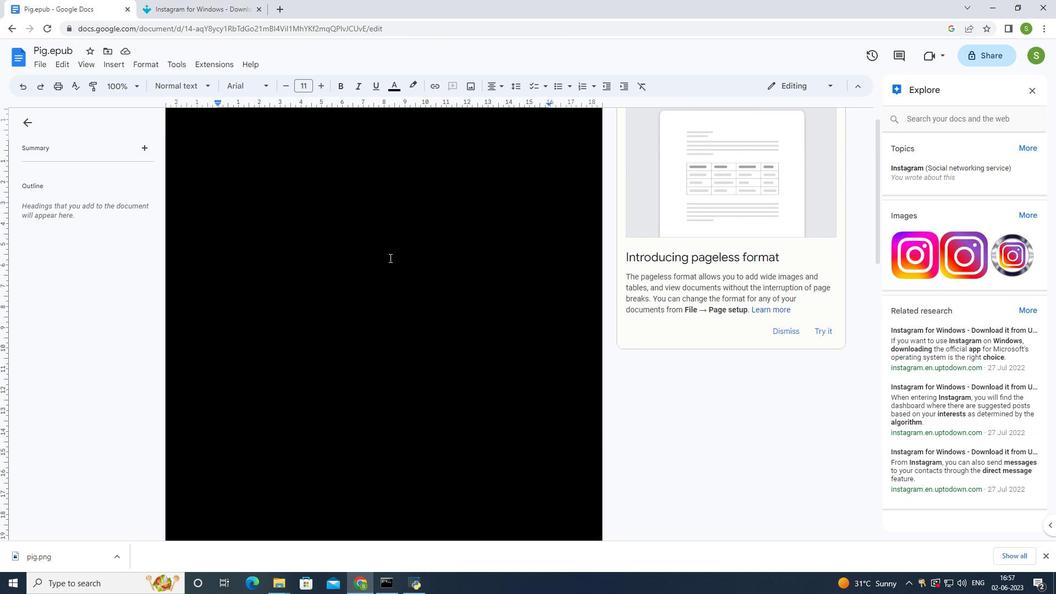 
Action: Mouse pressed left at (381, 252)
Screenshot: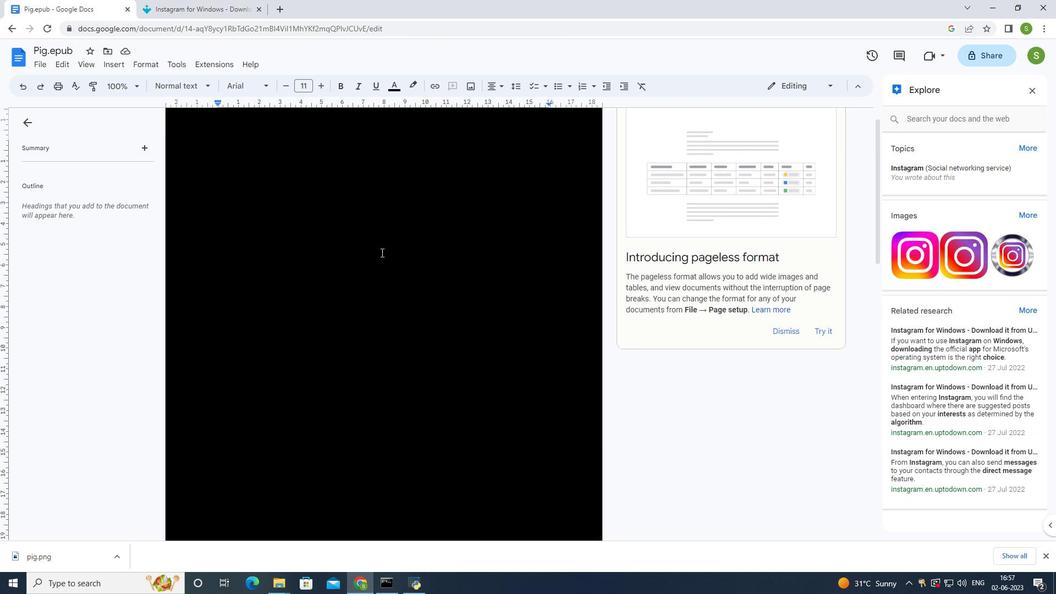 
Action: Mouse moved to (360, 250)
Screenshot: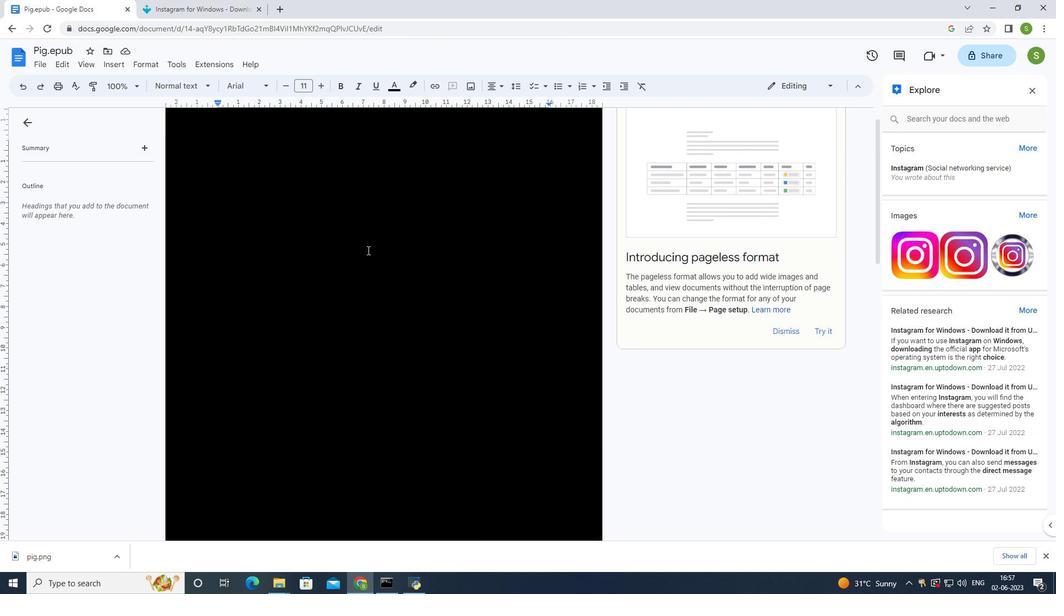 
Action: Mouse pressed left at (360, 250)
Screenshot: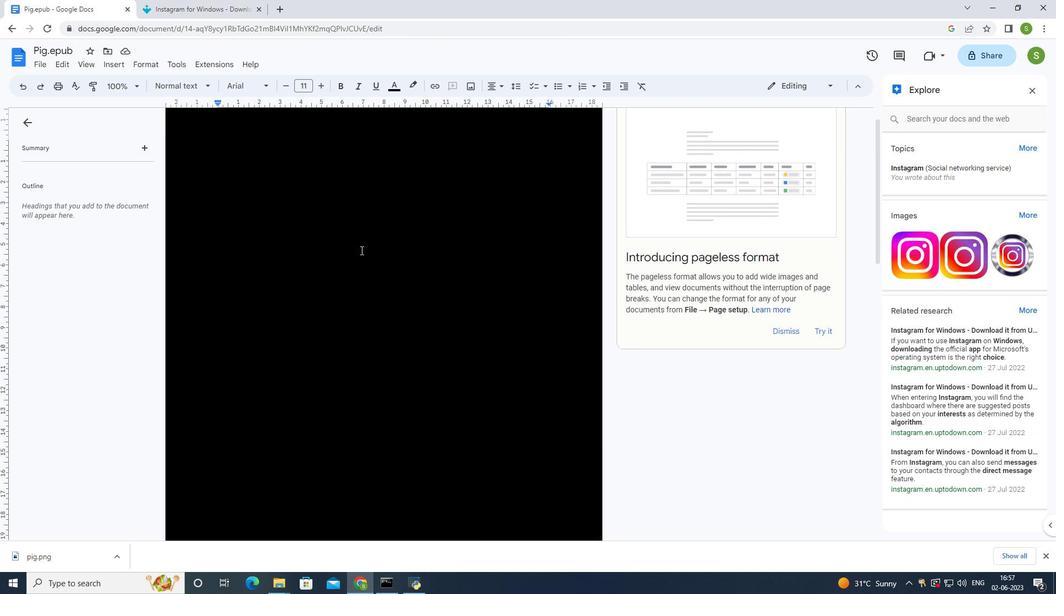 
Action: Mouse moved to (338, 248)
Screenshot: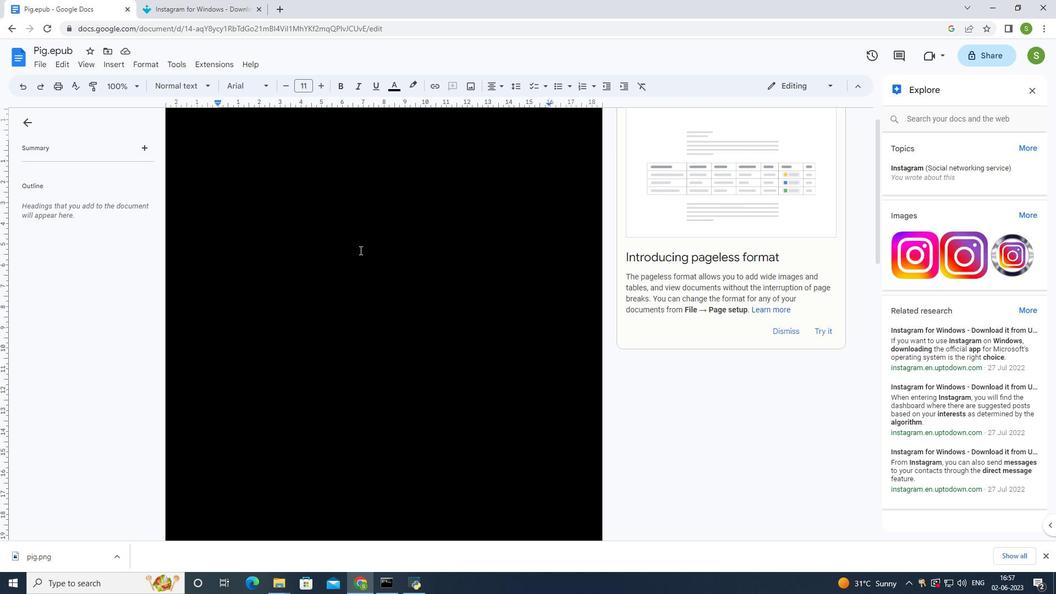 
Action: Mouse pressed left at (338, 248)
Screenshot: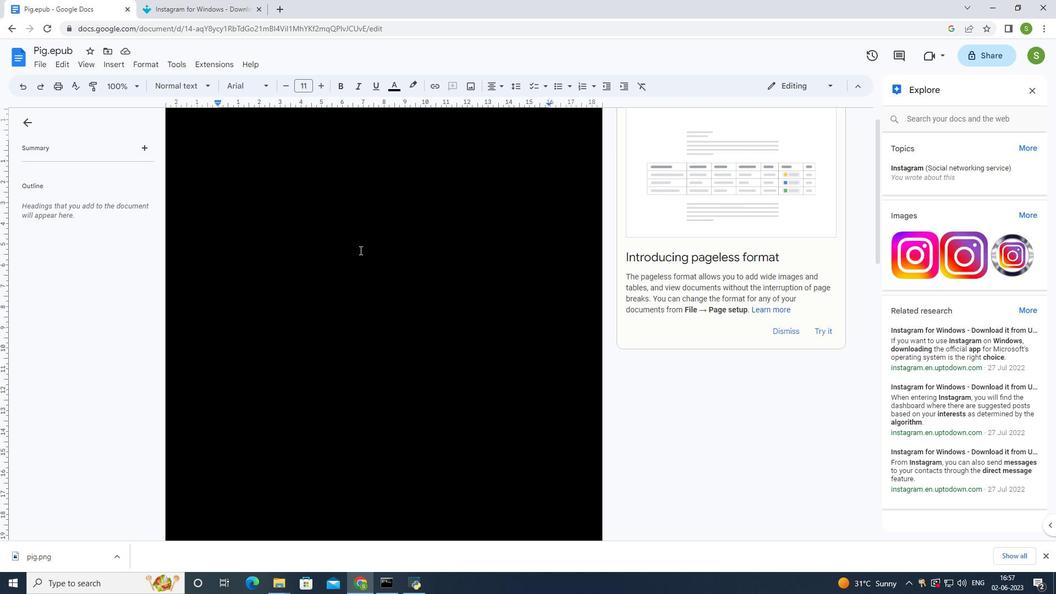 
Action: Mouse moved to (285, 232)
Screenshot: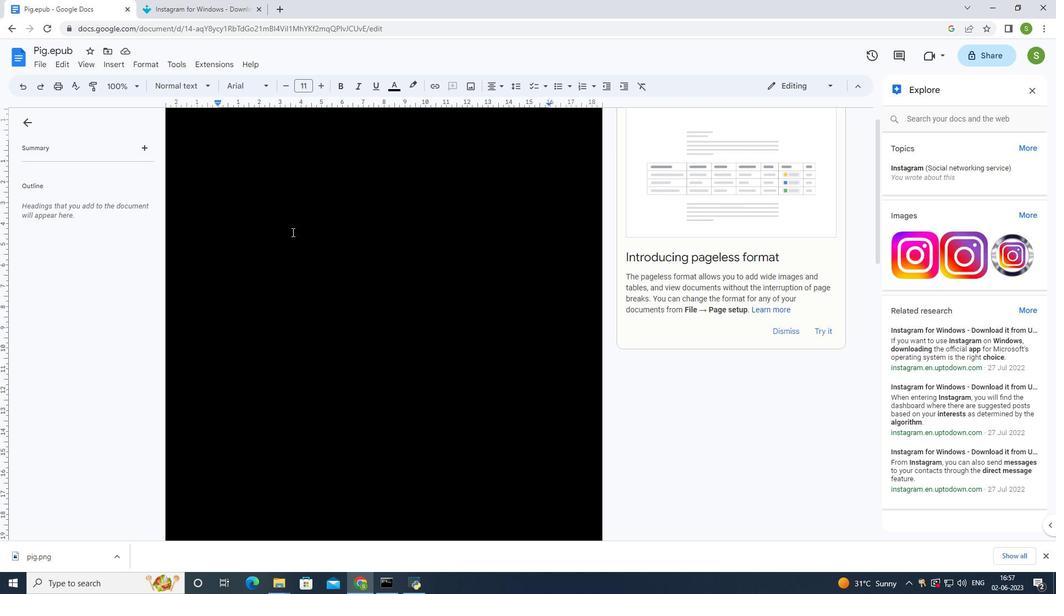 
Action: Mouse pressed left at (285, 232)
Screenshot: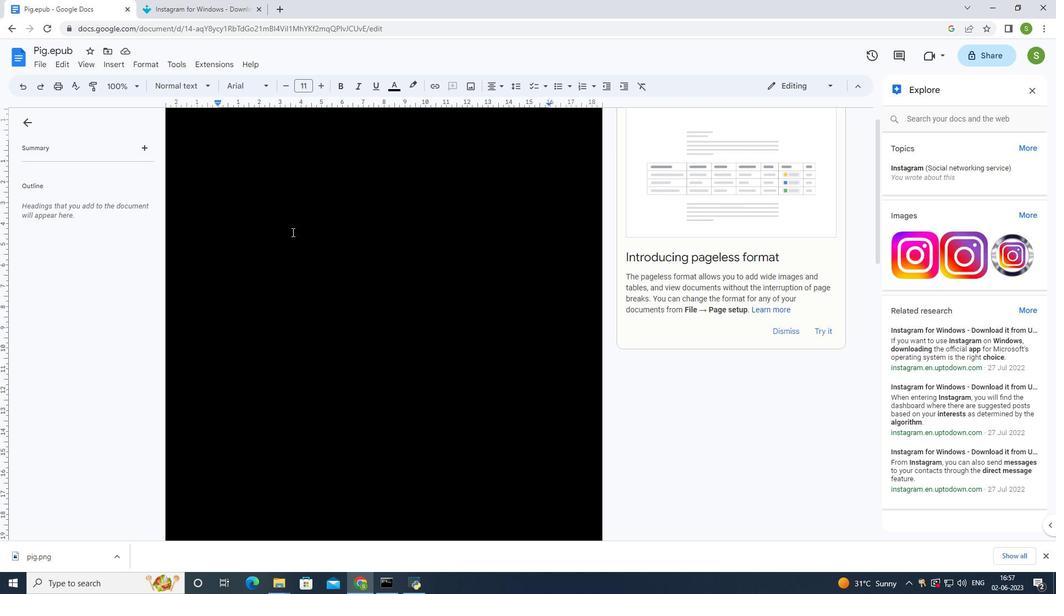 
Action: Mouse moved to (282, 232)
Screenshot: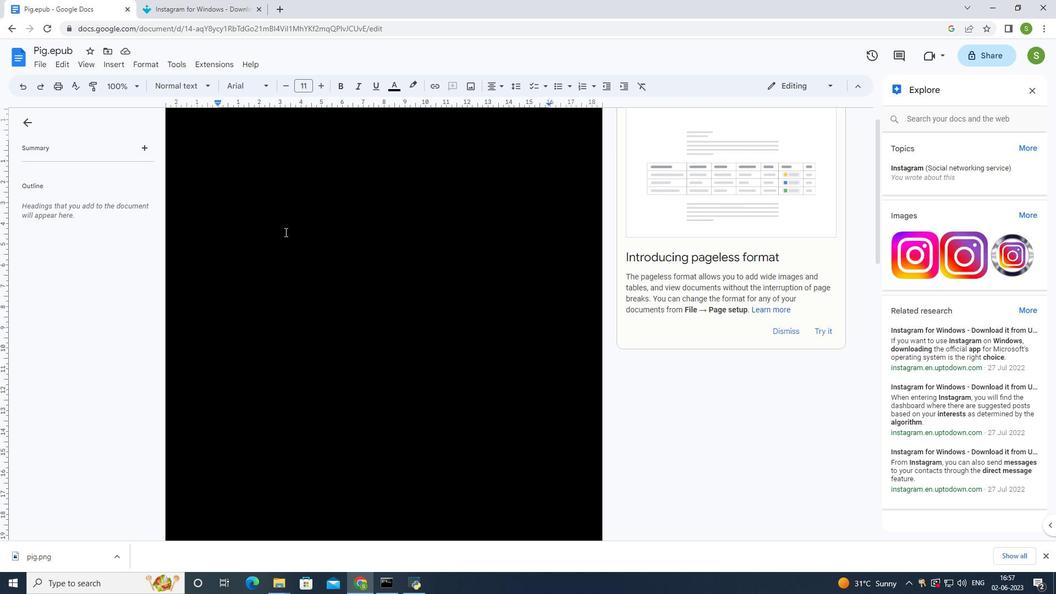 
Action: Mouse pressed left at (282, 232)
Screenshot: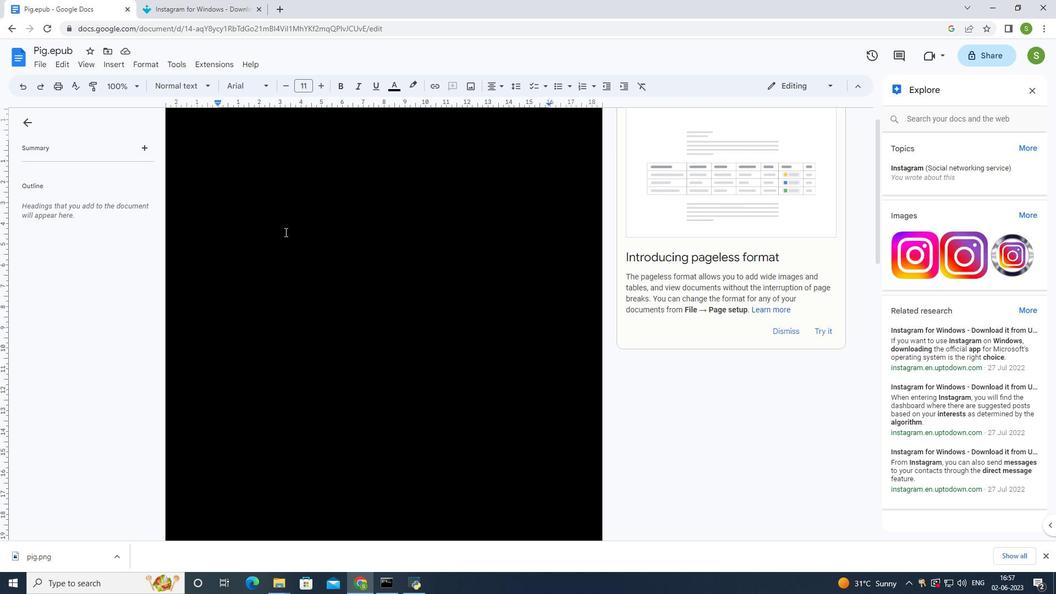 
Action: Mouse moved to (282, 232)
Screenshot: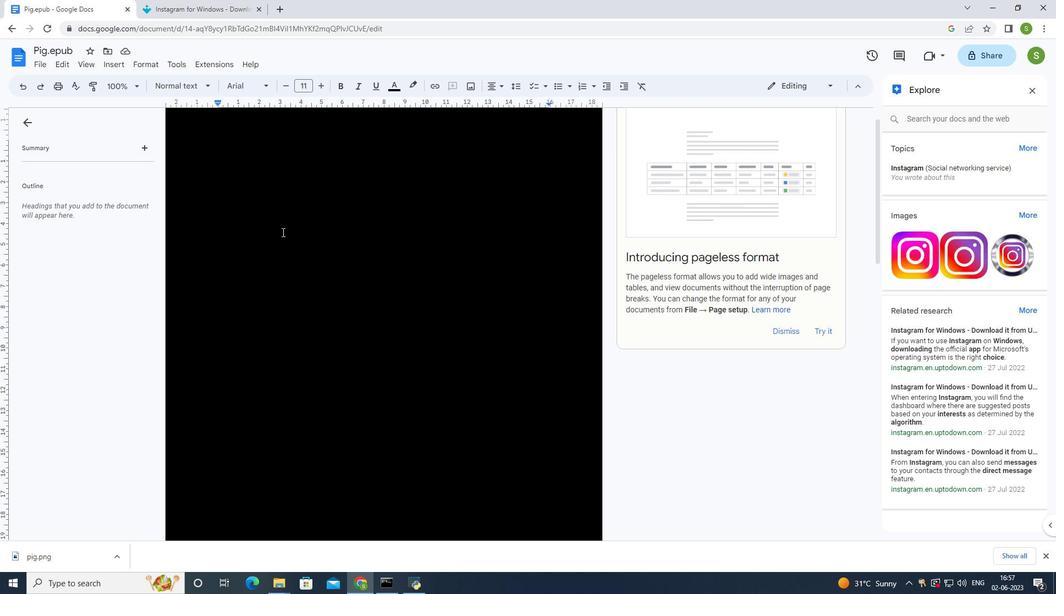 
Action: Mouse pressed left at (282, 232)
Screenshot: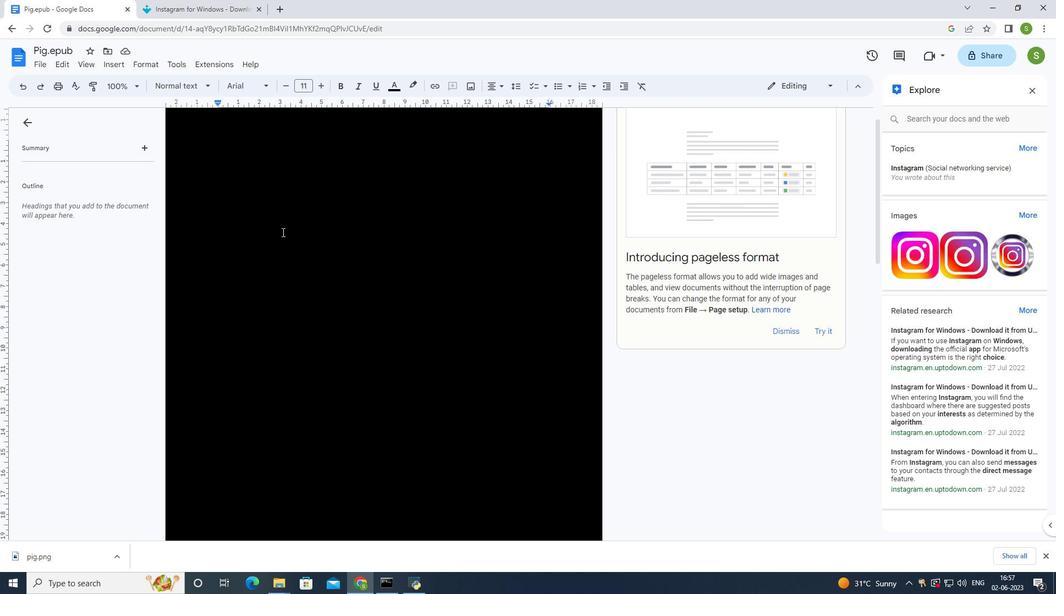 
Action: Mouse moved to (281, 232)
Screenshot: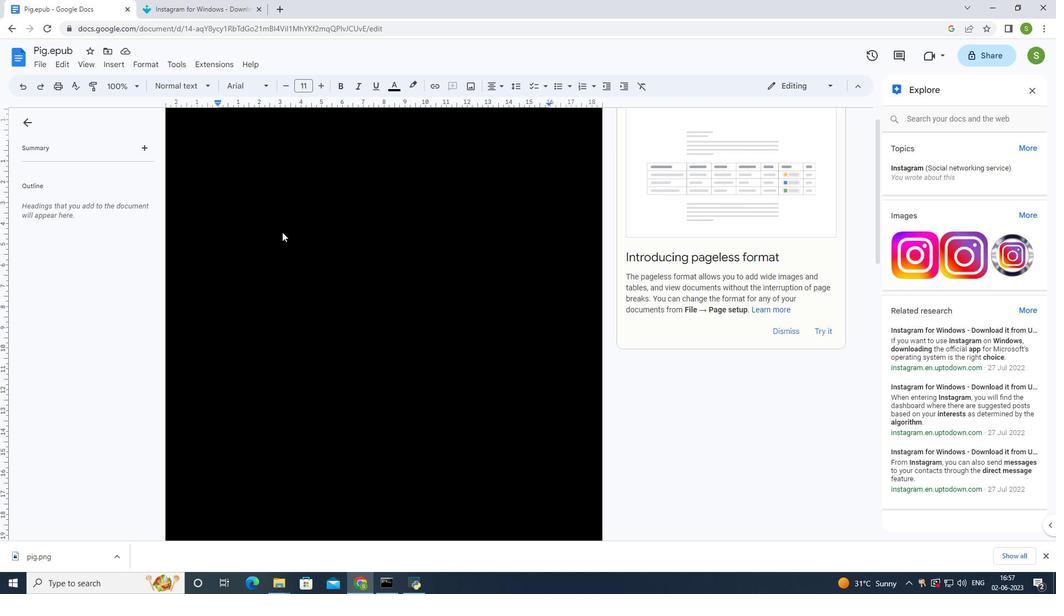 
Action: Mouse pressed left at (281, 232)
Screenshot: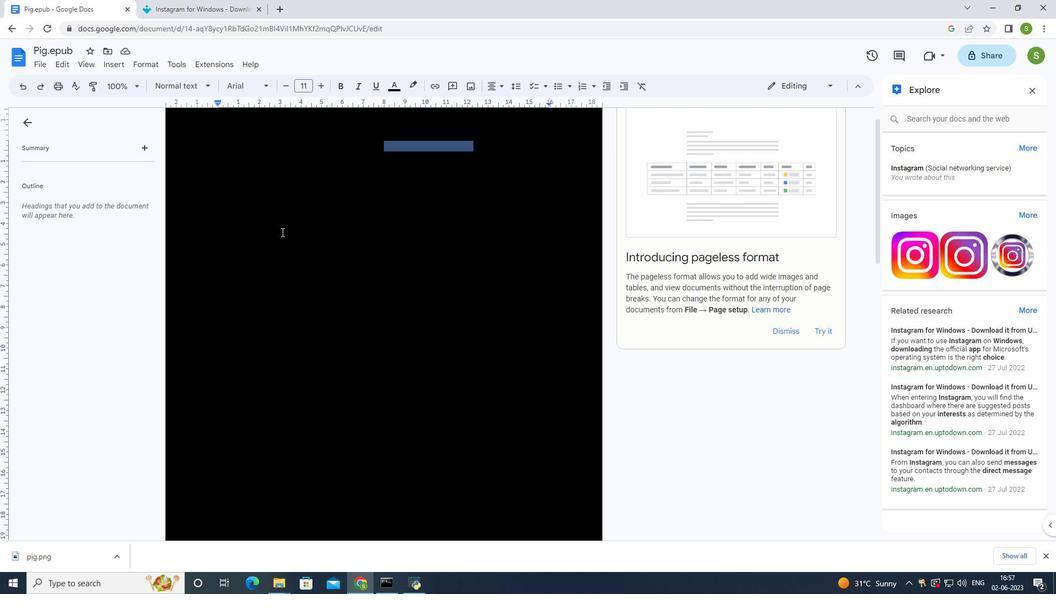 
Action: Mouse moved to (293, 232)
Screenshot: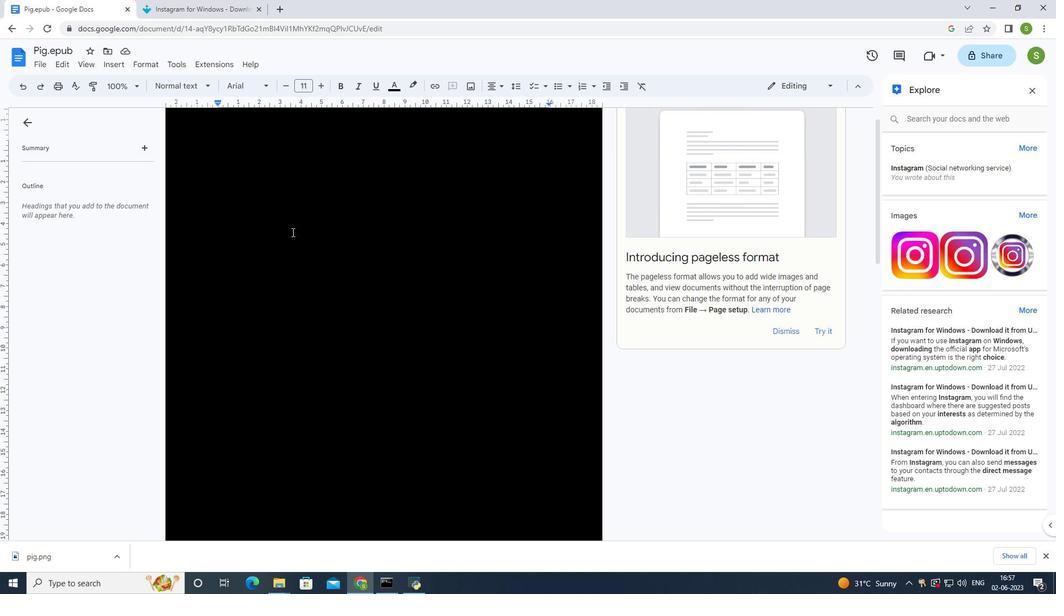 
Action: Mouse pressed left at (293, 232)
Screenshot: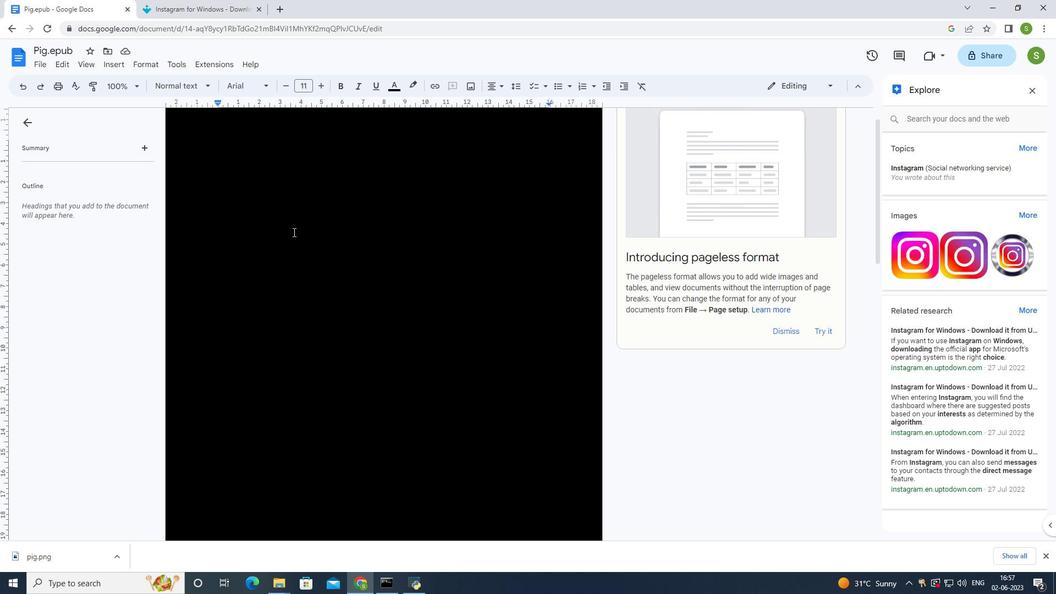 
Action: Key pressed ctrl+V
Screenshot: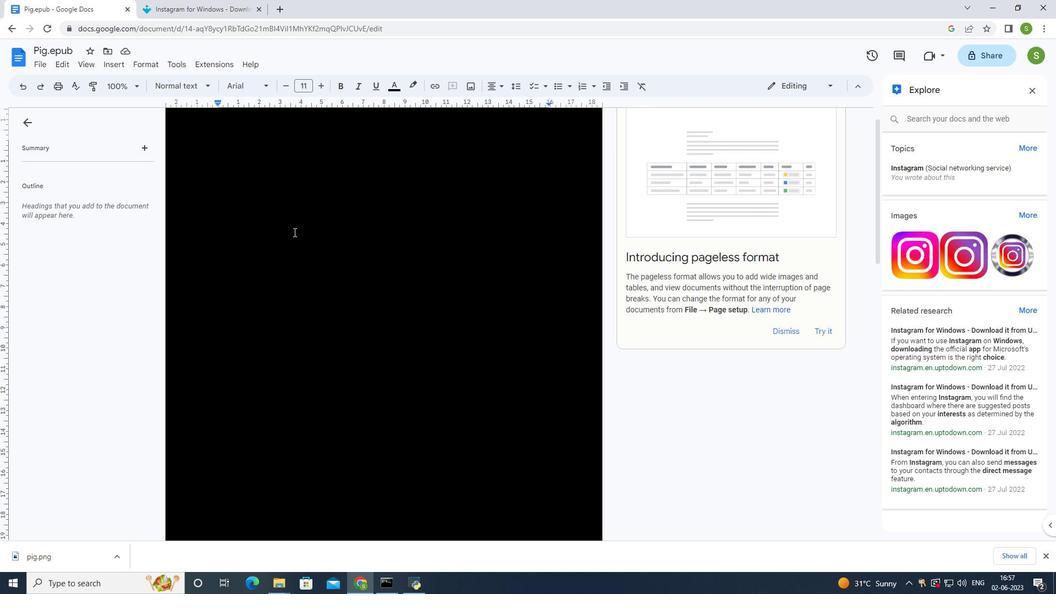
Action: Mouse moved to (226, 142)
Screenshot: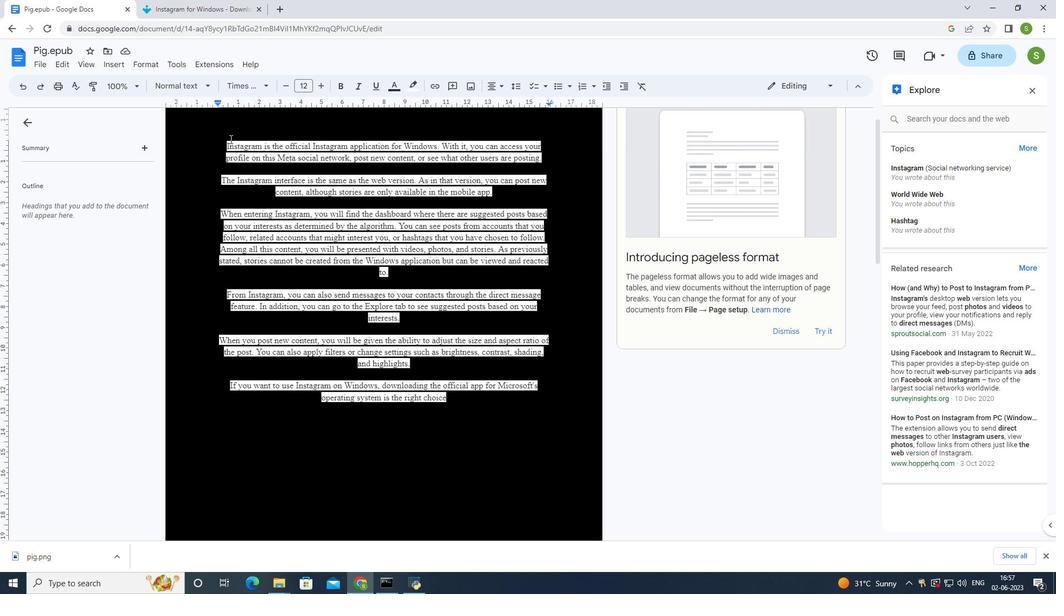 
Action: Mouse pressed left at (226, 142)
Screenshot: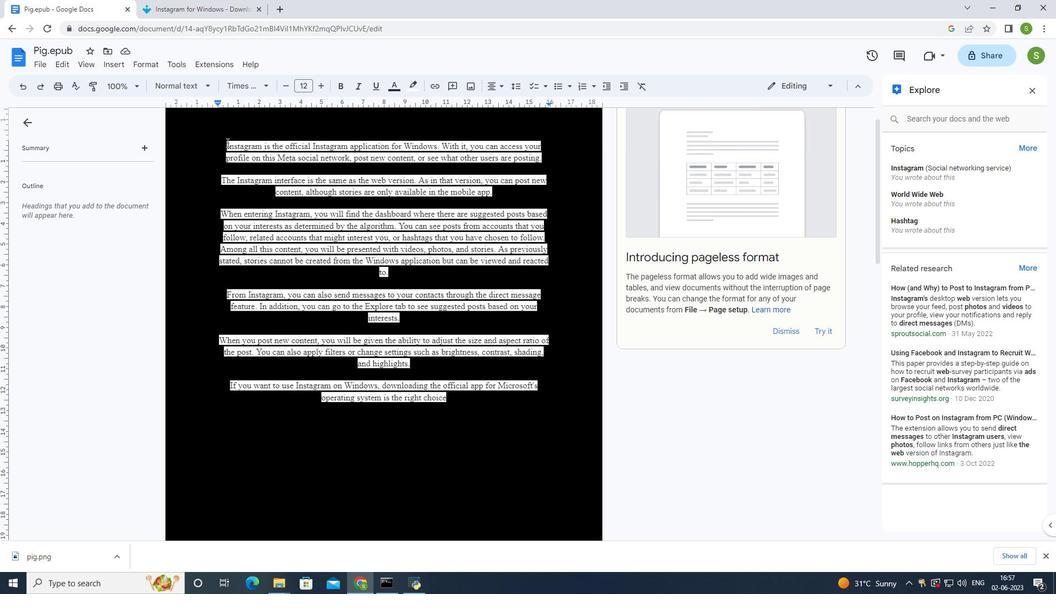 
Action: Mouse moved to (493, 89)
Screenshot: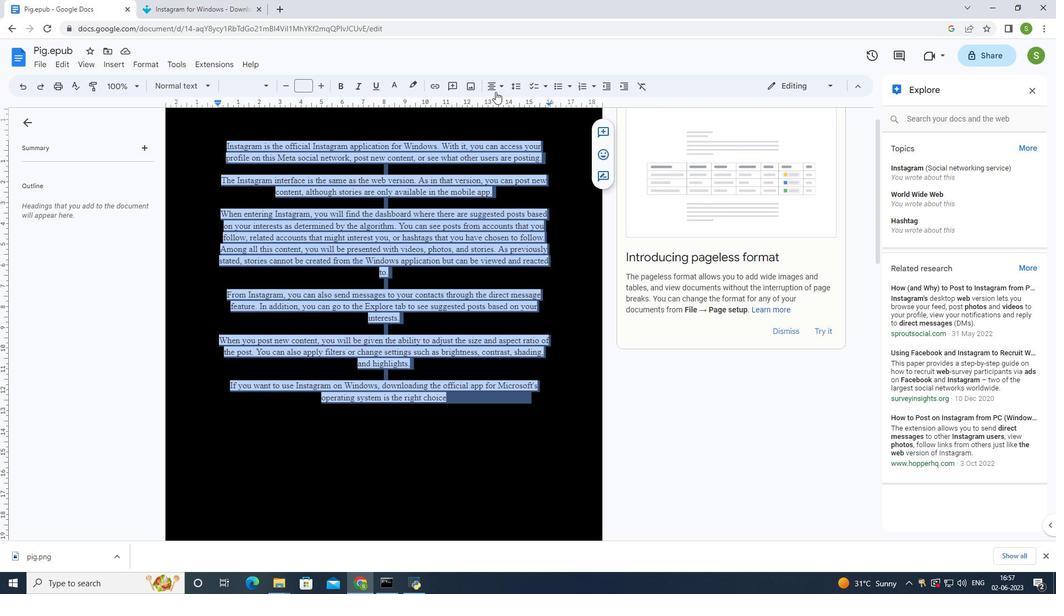
Action: Mouse pressed left at (493, 89)
Screenshot: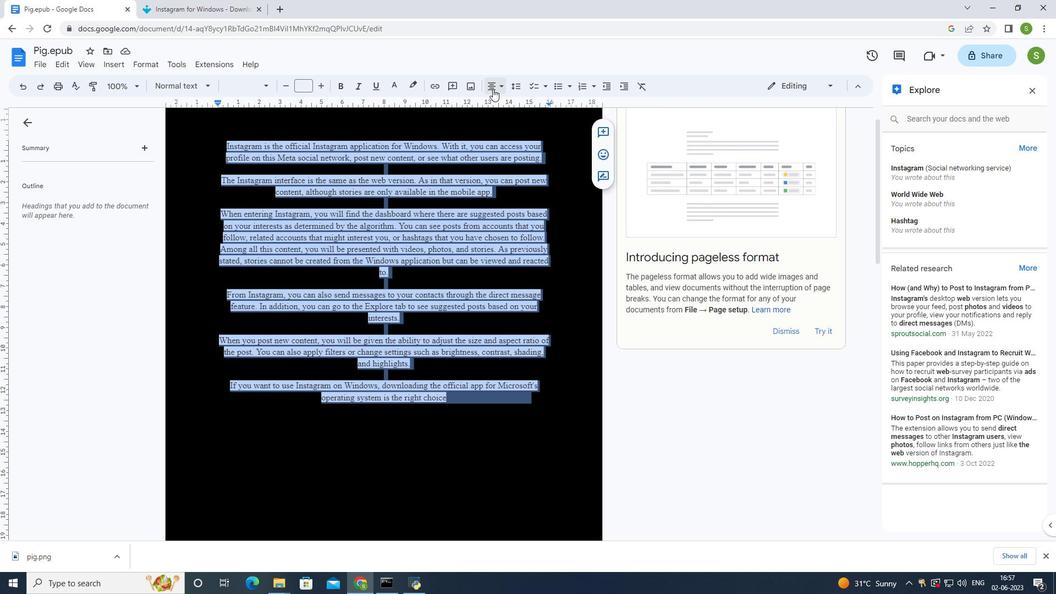 
Action: Mouse moved to (510, 106)
Screenshot: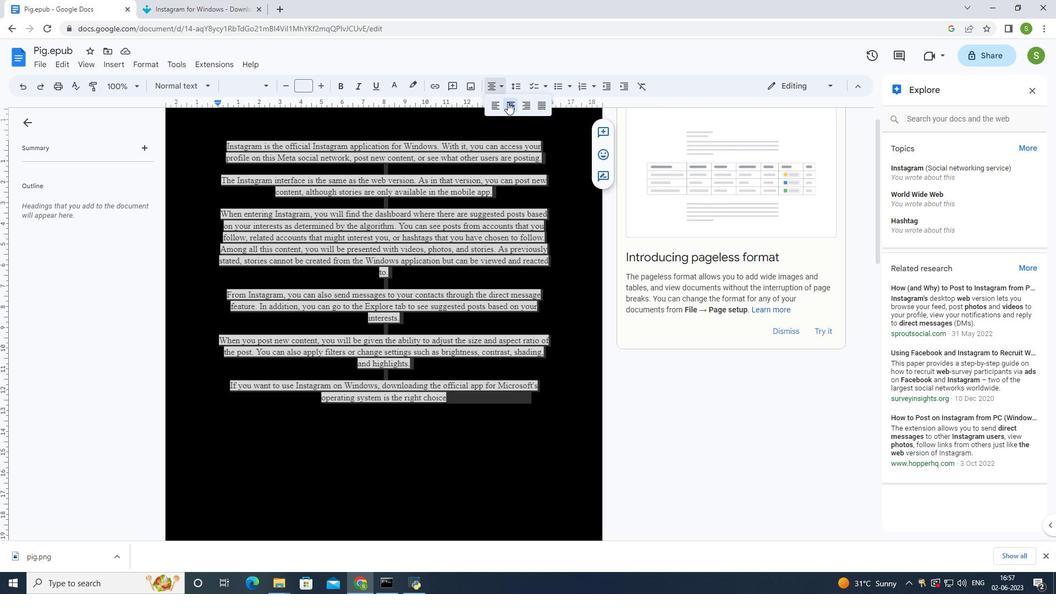 
Action: Mouse pressed left at (510, 106)
Screenshot: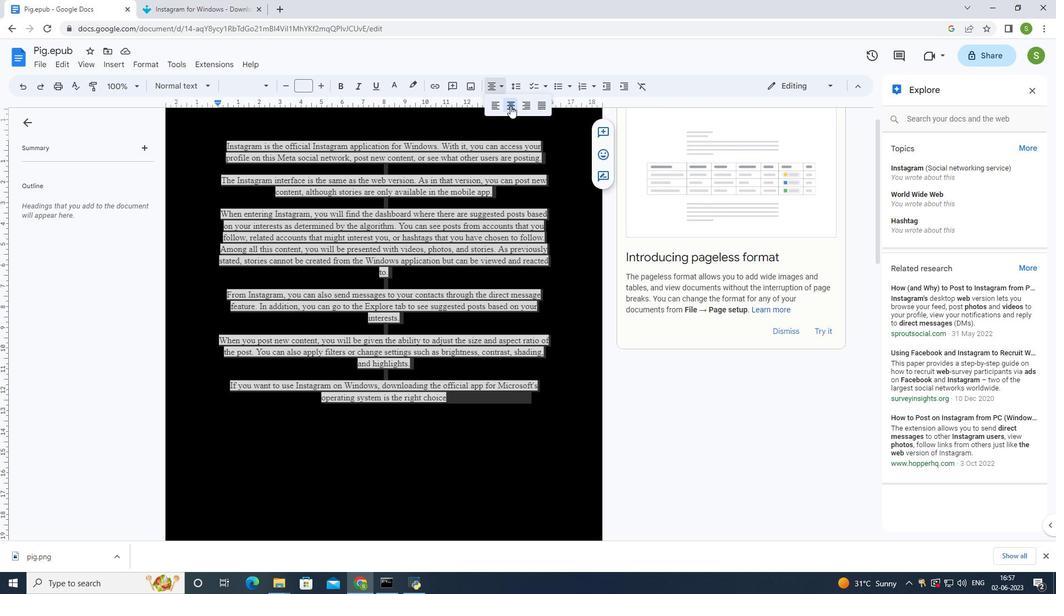 
Action: Mouse moved to (555, 341)
Screenshot: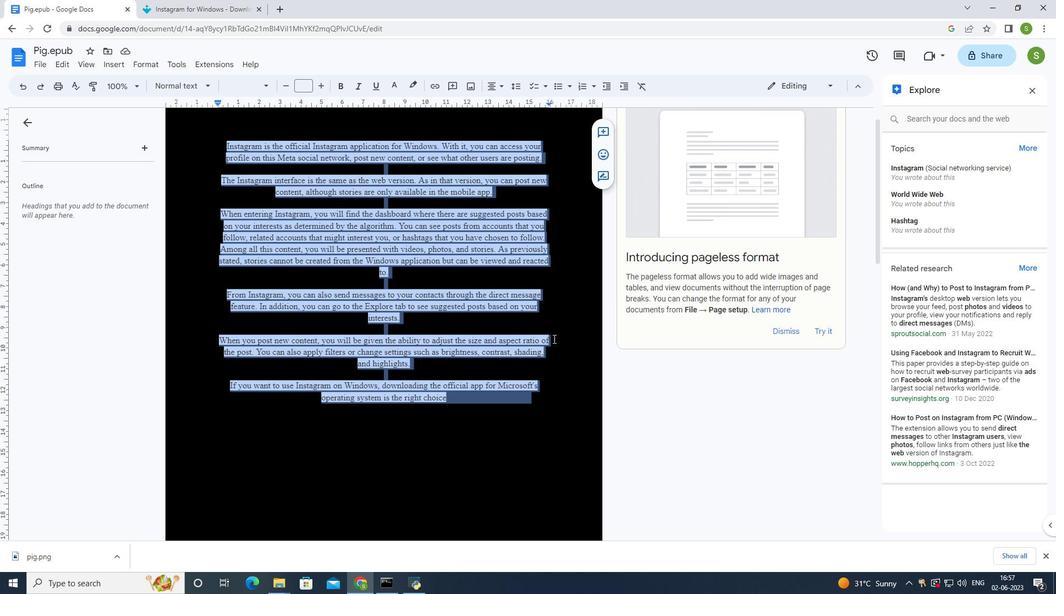 
Action: Mouse pressed left at (555, 341)
Screenshot: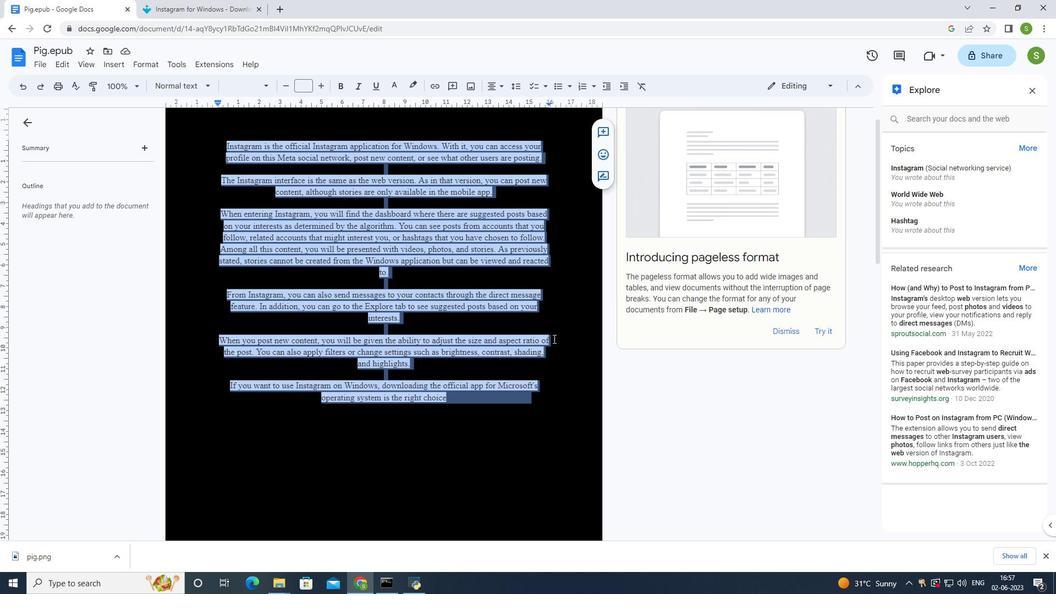 
Action: Mouse moved to (535, 351)
Screenshot: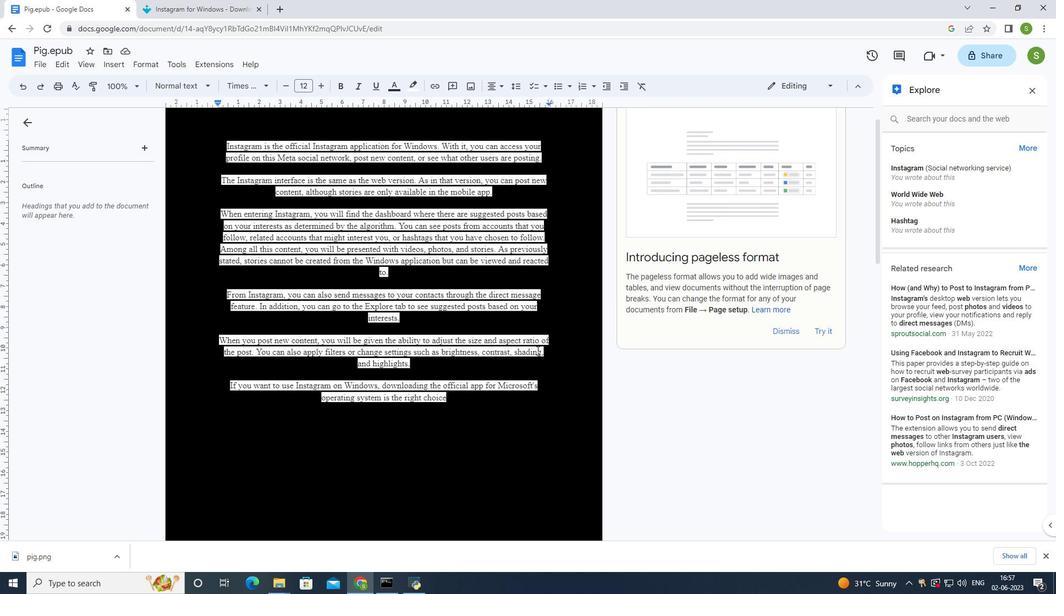 
